 Task: Schedule a family movie night for the weekend.
Action: Mouse moved to (361, 208)
Screenshot: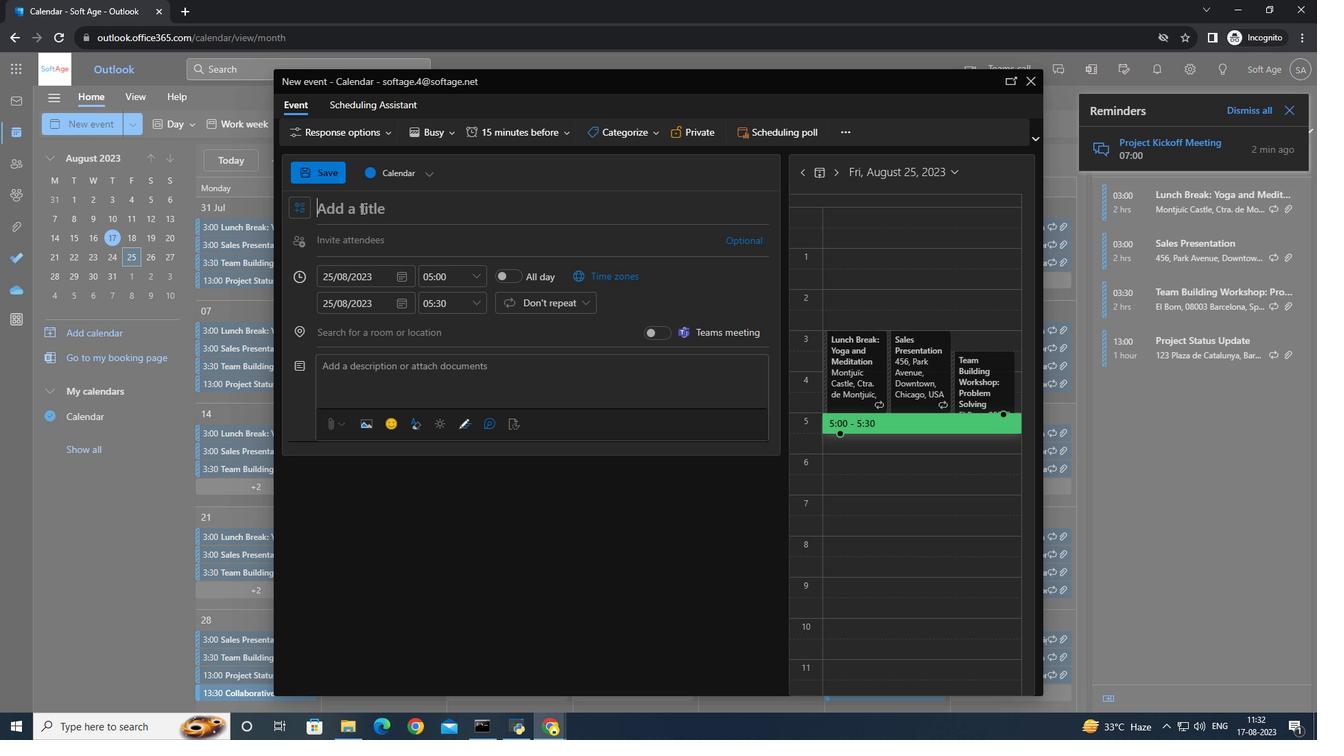
Action: Mouse pressed left at (361, 208)
Screenshot: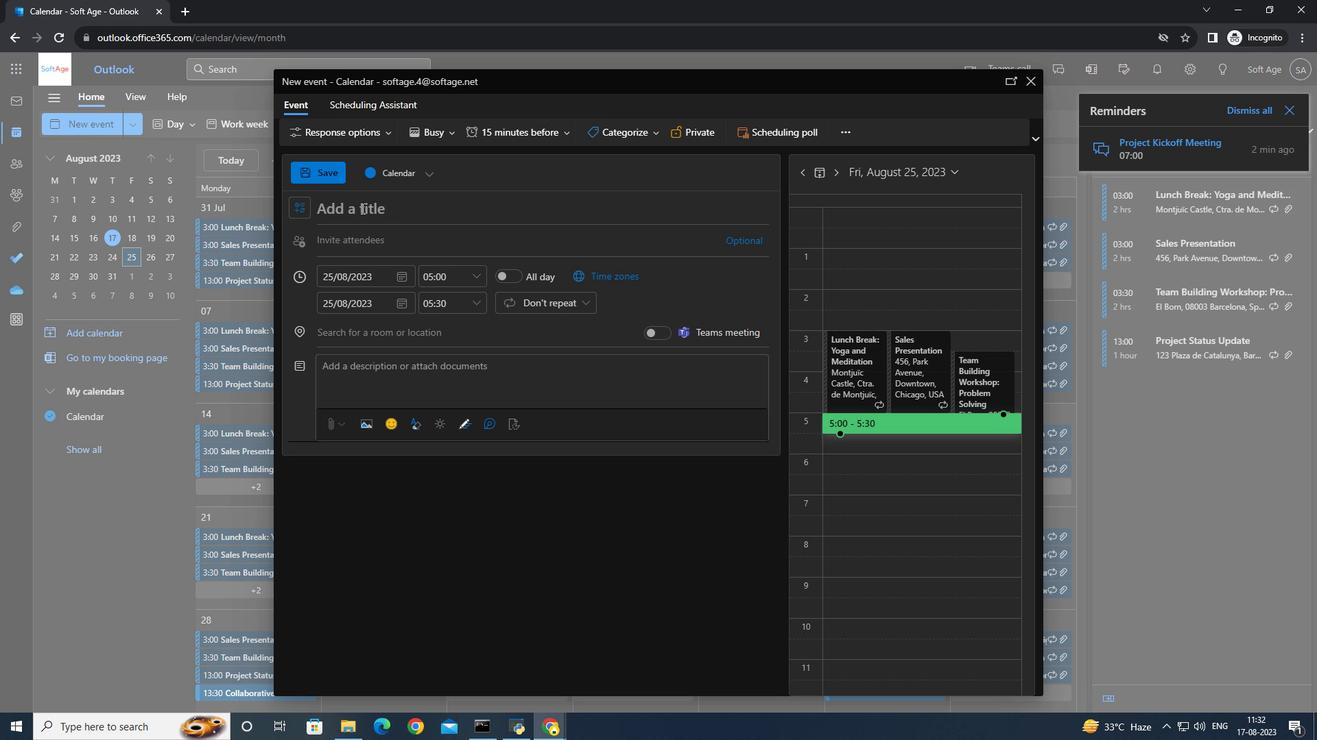 
Action: Mouse moved to (362, 208)
Screenshot: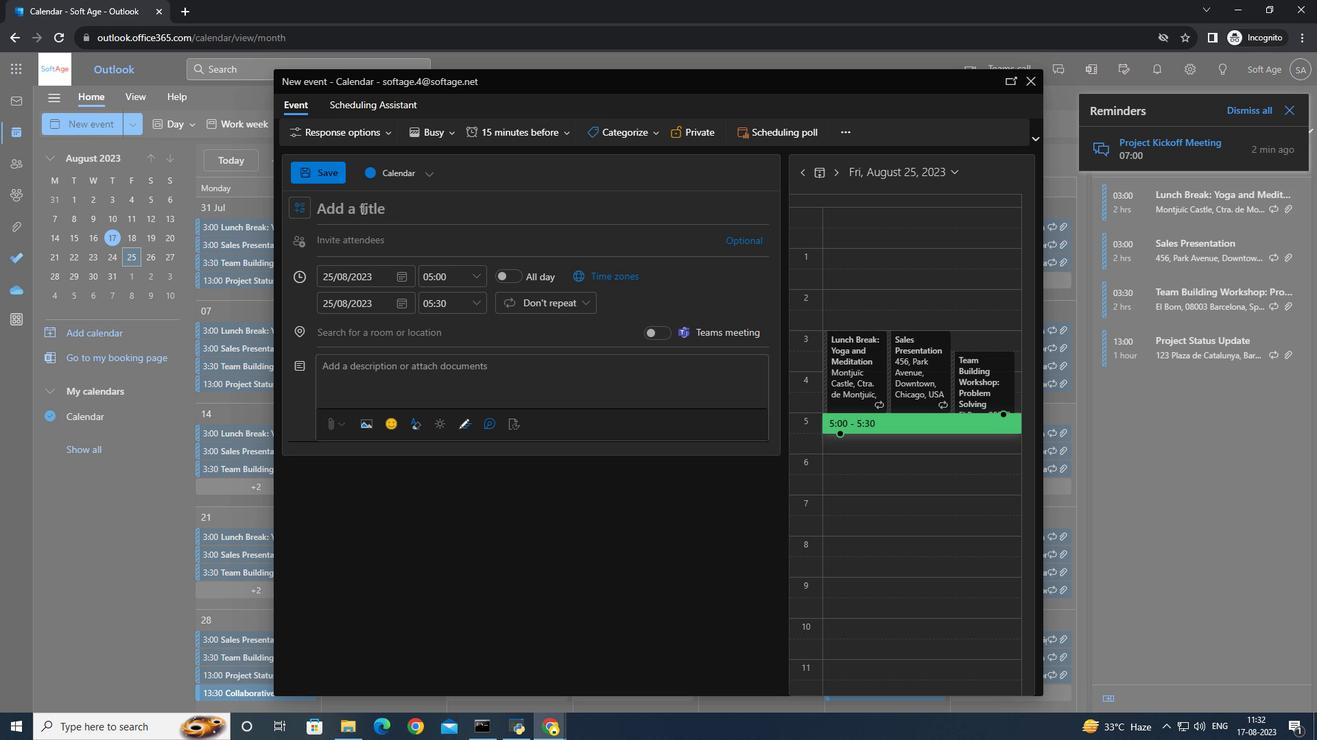 
Action: Key pressed <Key.caps_lock>F<Key.caps_lock>amily<Key.space><Key.caps_lock>M<Key.caps_lock>ovie<Key.space><Key.caps_lock>N<Key.caps_lock>ight
Screenshot: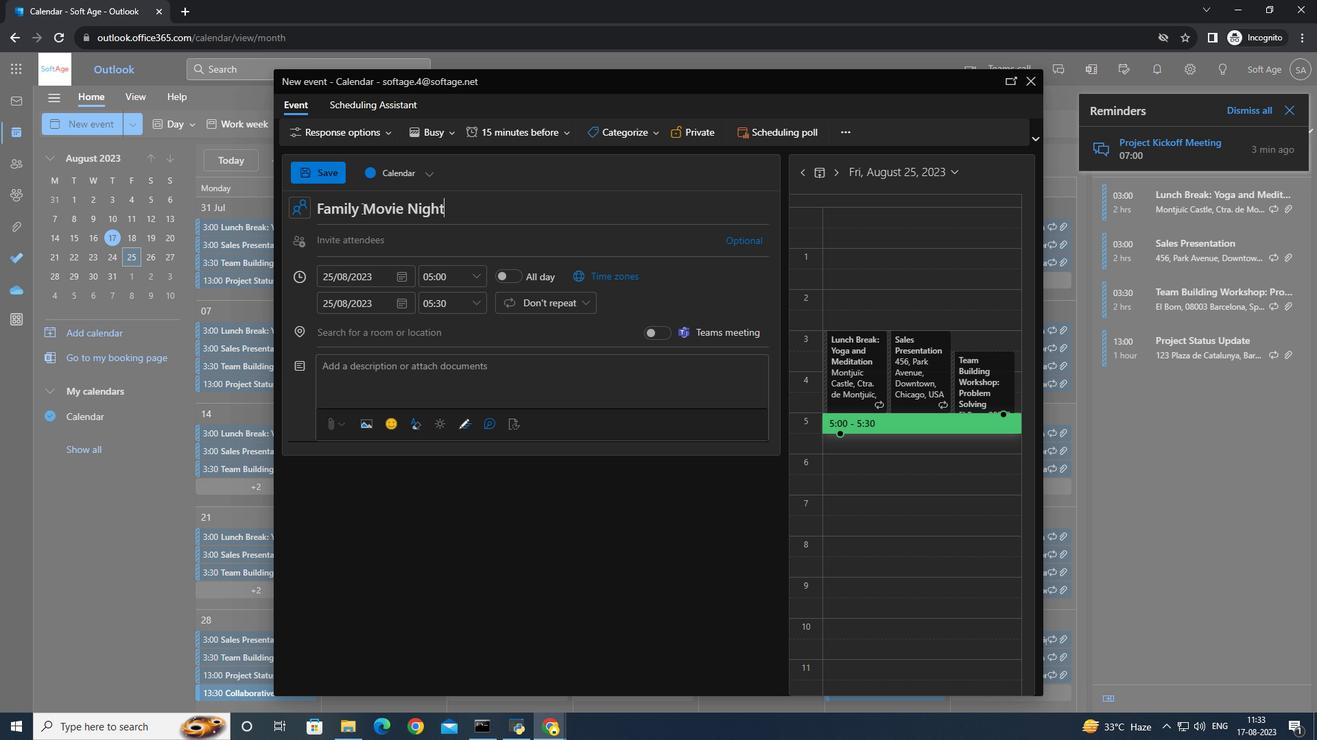 
Action: Mouse moved to (460, 285)
Screenshot: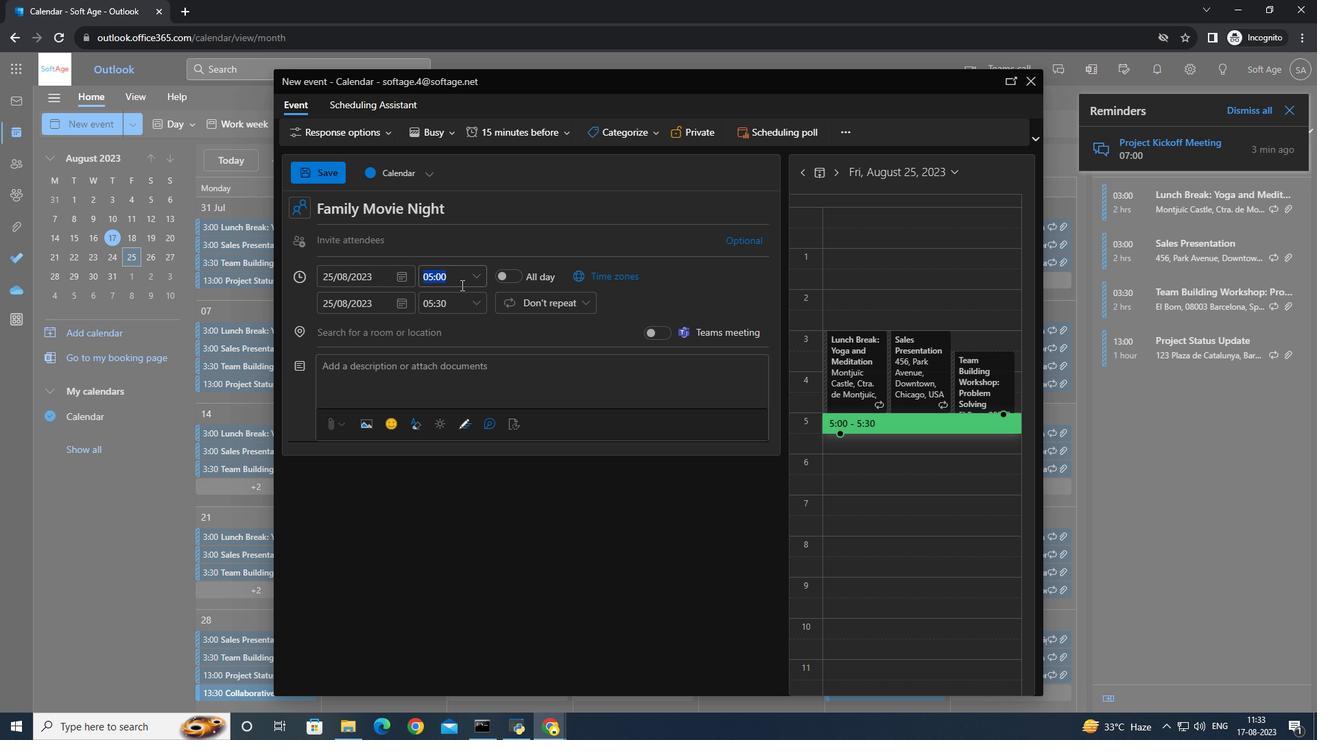 
Action: Mouse pressed left at (460, 285)
Screenshot: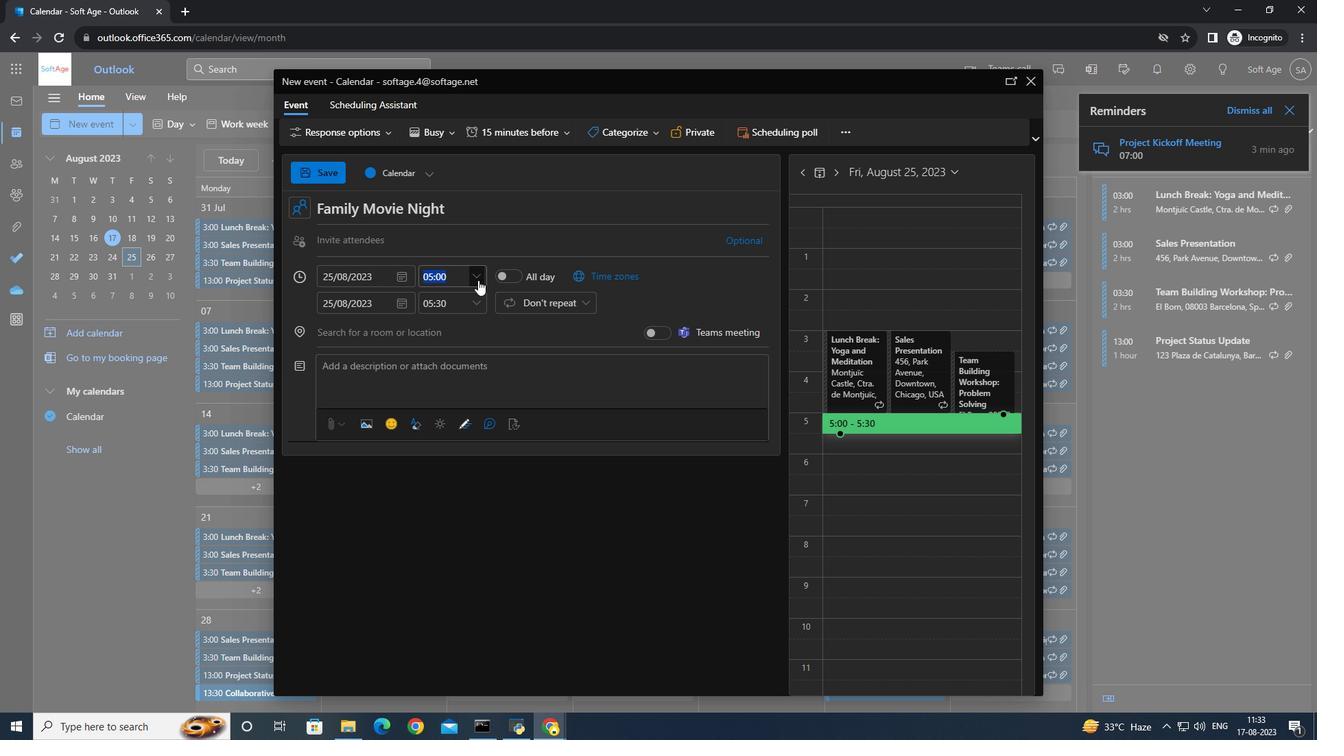 
Action: Mouse moved to (478, 280)
Screenshot: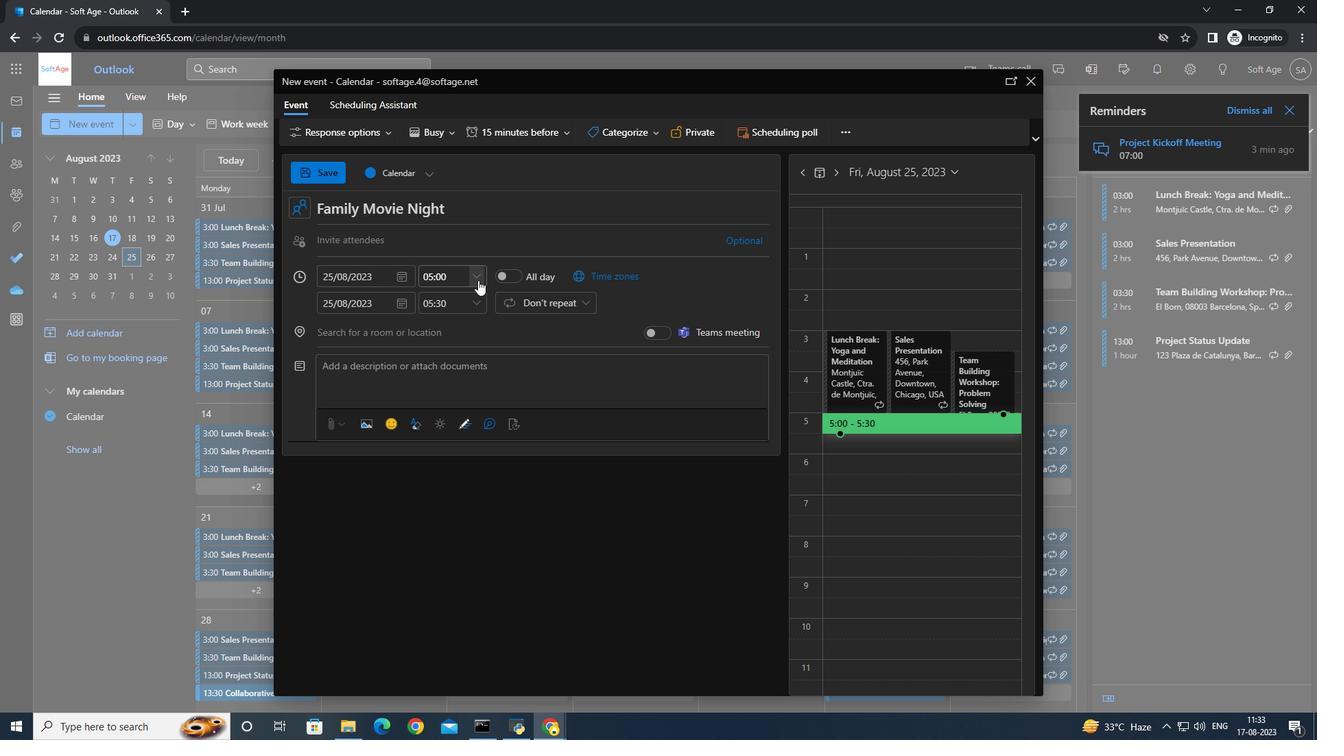 
Action: Mouse pressed left at (478, 280)
Screenshot: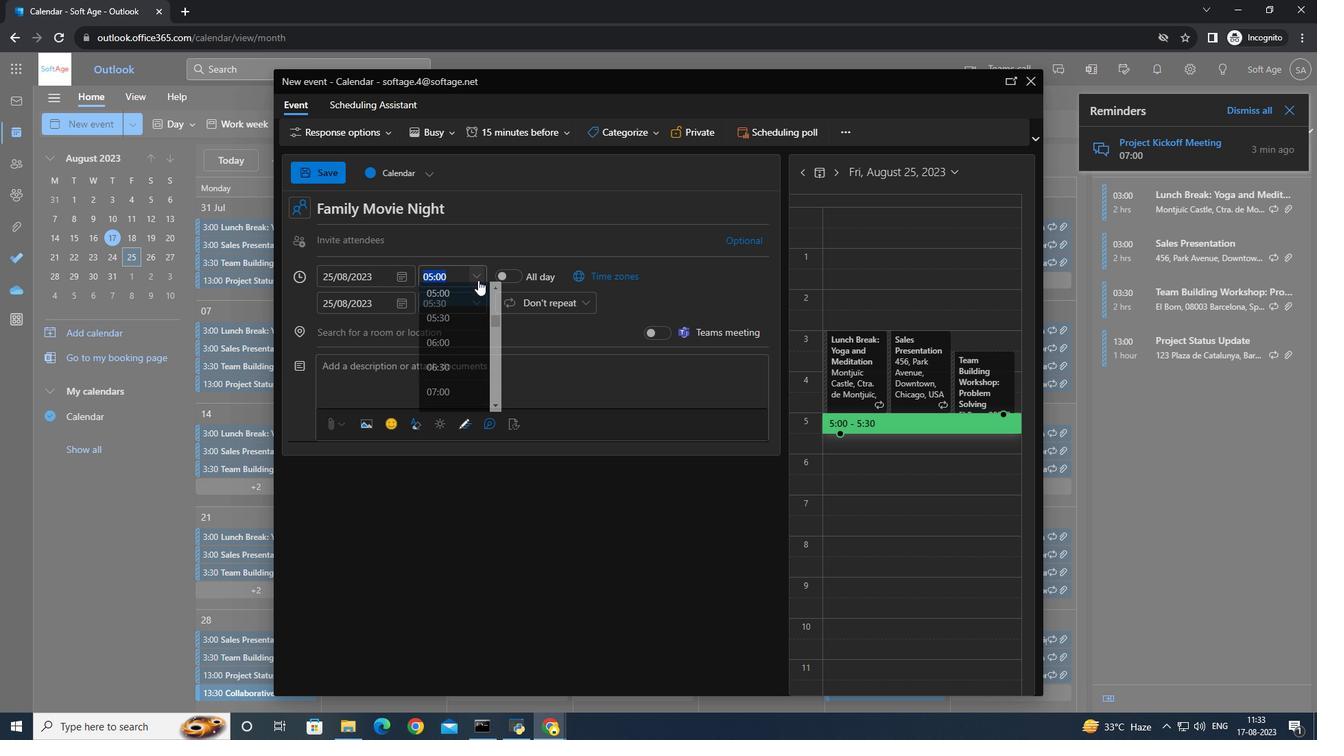 
Action: Mouse moved to (465, 354)
Screenshot: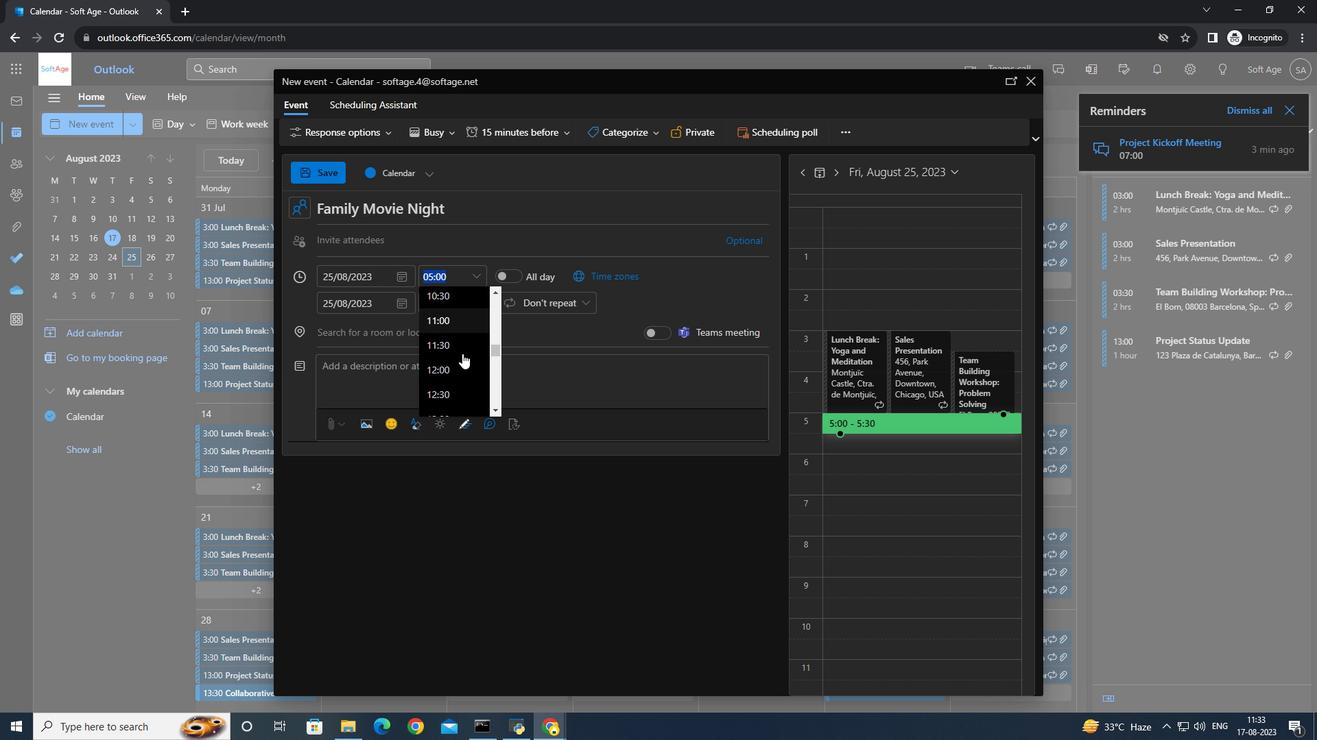 
Action: Mouse scrolled (465, 353) with delta (0, 0)
Screenshot: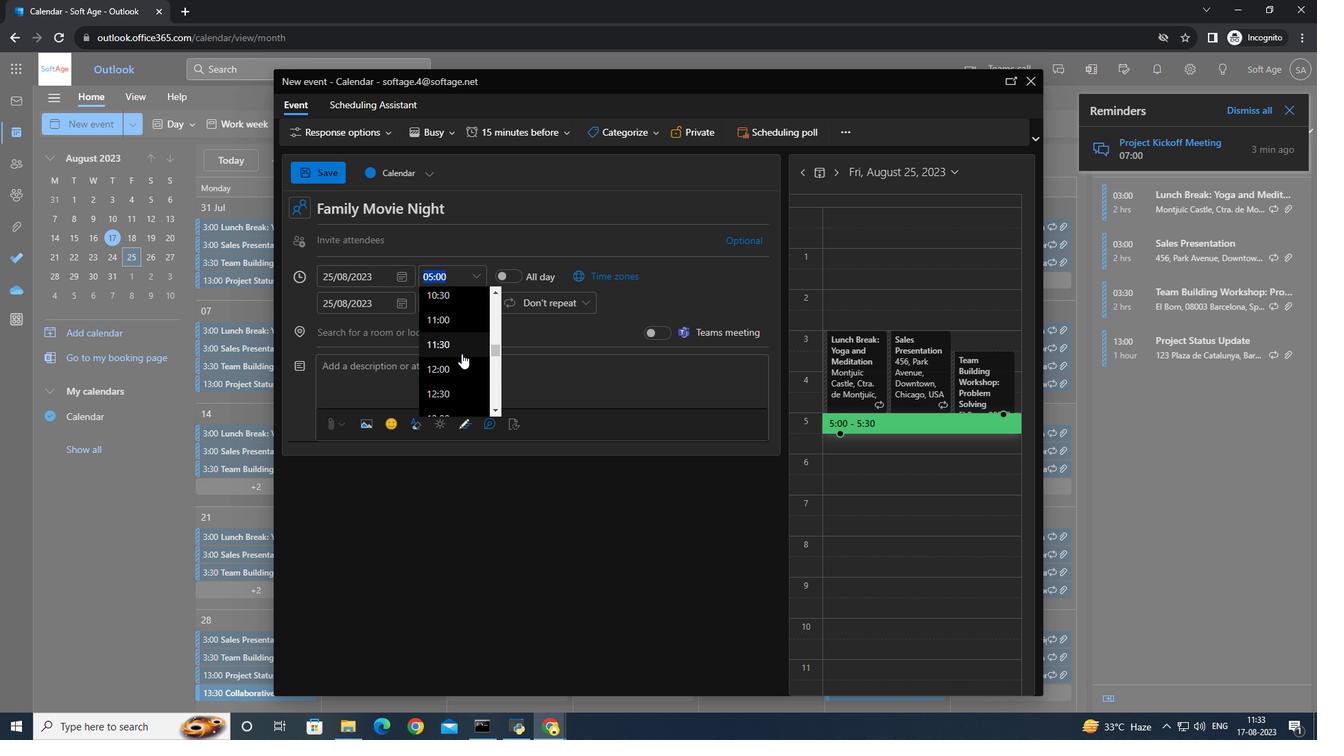
Action: Mouse scrolled (465, 353) with delta (0, 0)
Screenshot: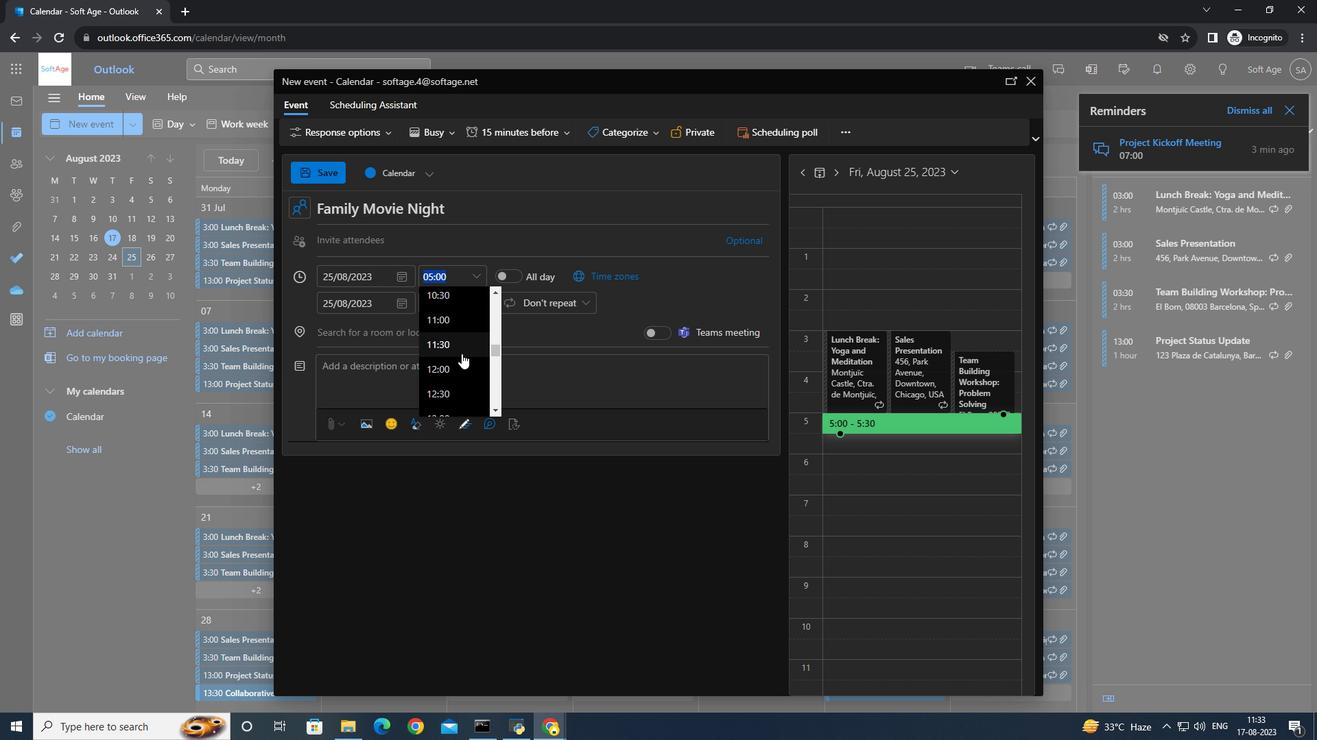 
Action: Mouse scrolled (465, 353) with delta (0, 0)
Screenshot: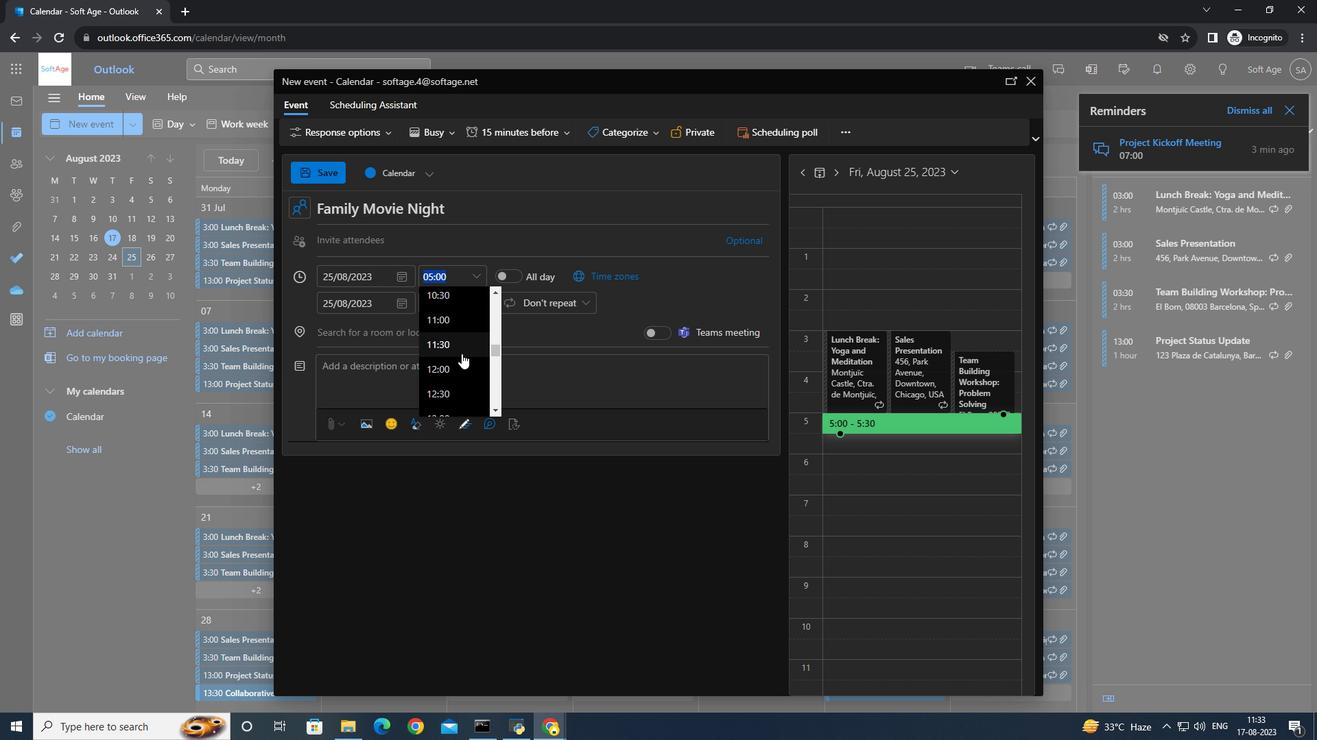 
Action: Mouse scrolled (465, 353) with delta (0, 0)
Screenshot: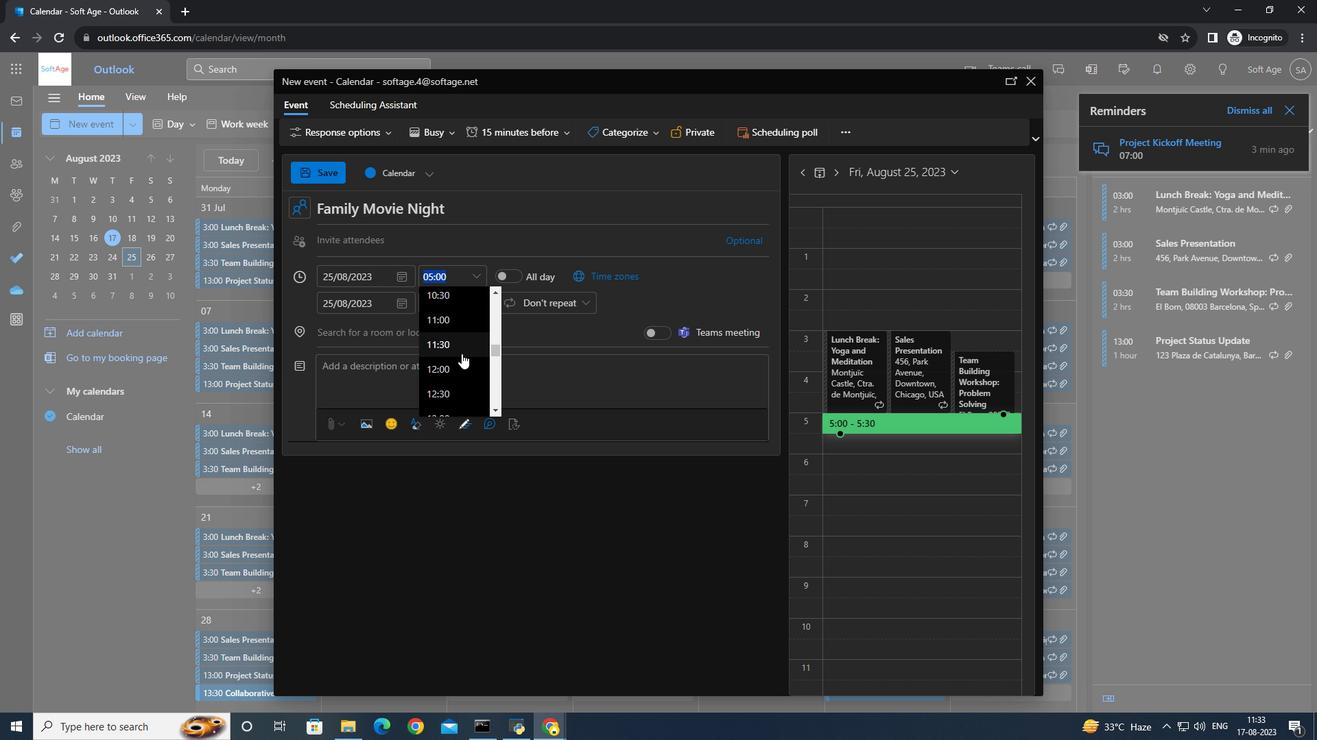 
Action: Mouse moved to (449, 327)
Screenshot: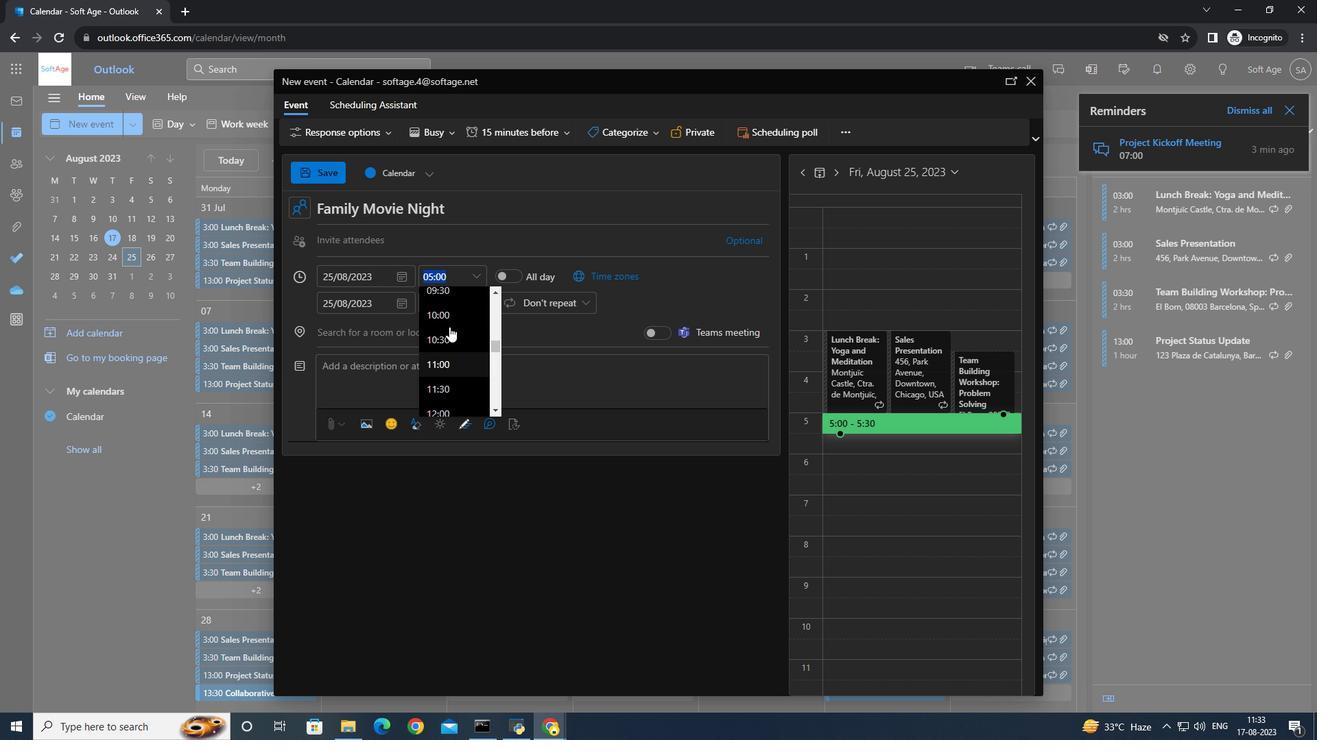 
Action: Mouse scrolled (449, 327) with delta (0, 0)
Screenshot: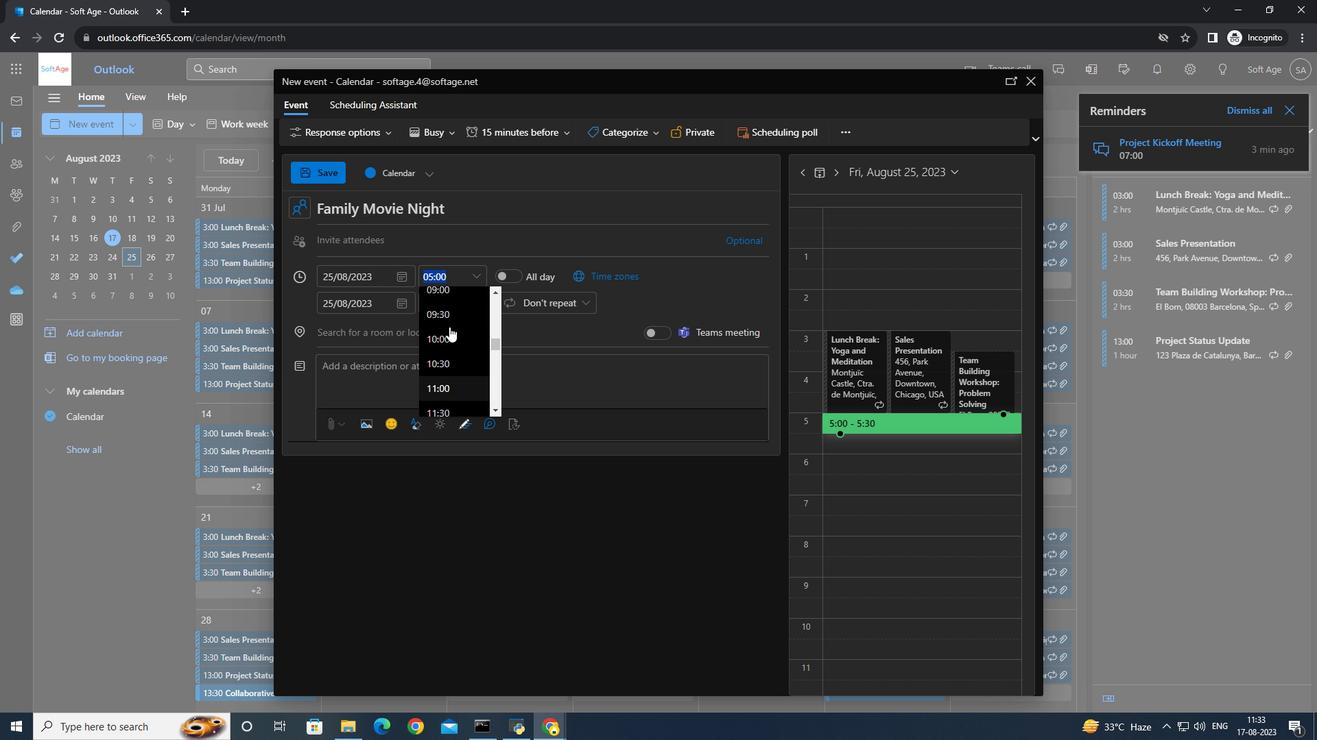 
Action: Mouse moved to (447, 312)
Screenshot: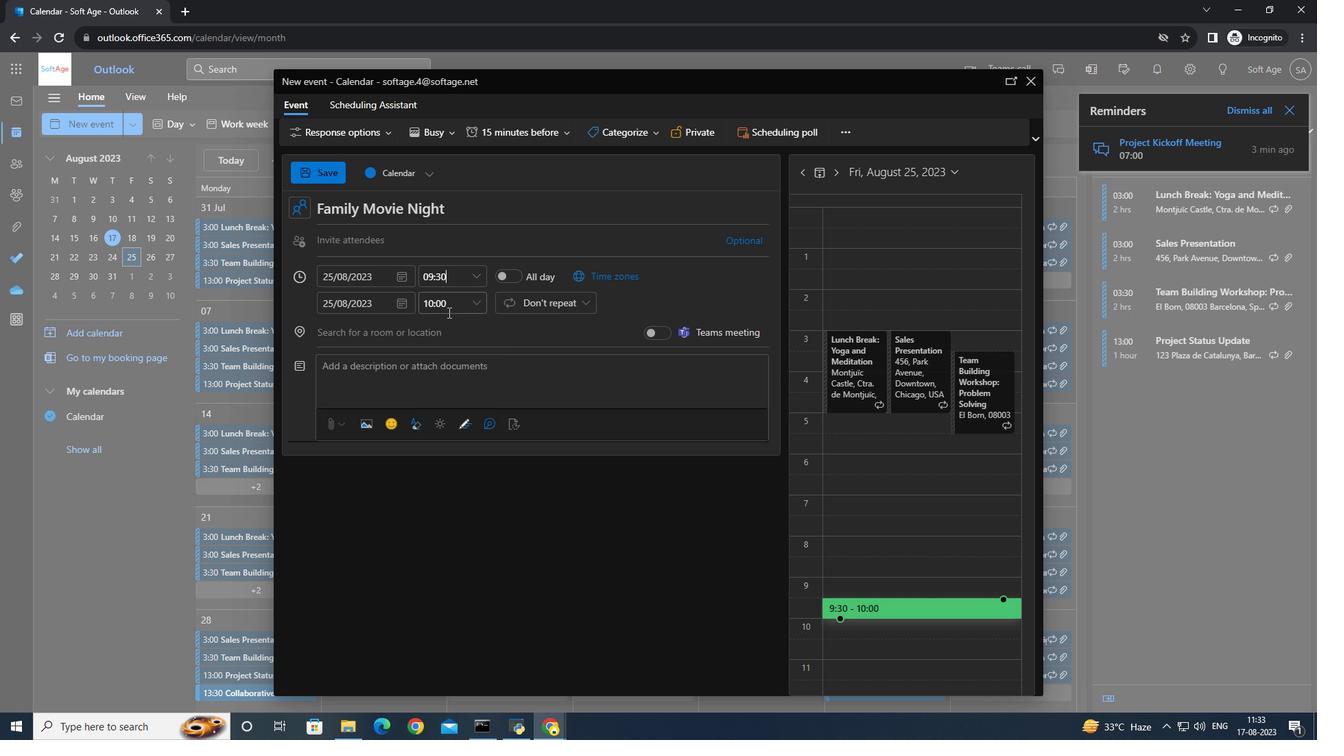 
Action: Mouse pressed left at (447, 312)
Screenshot: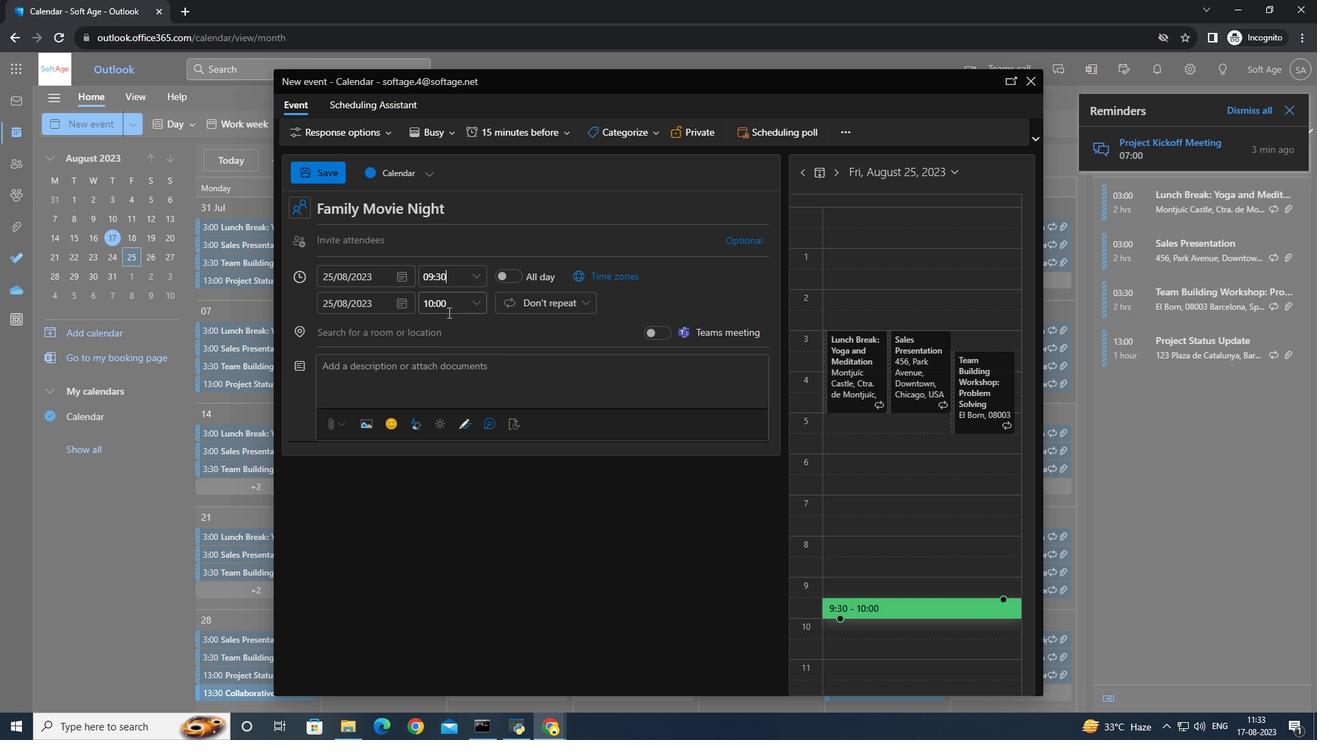 
Action: Mouse moved to (469, 309)
Screenshot: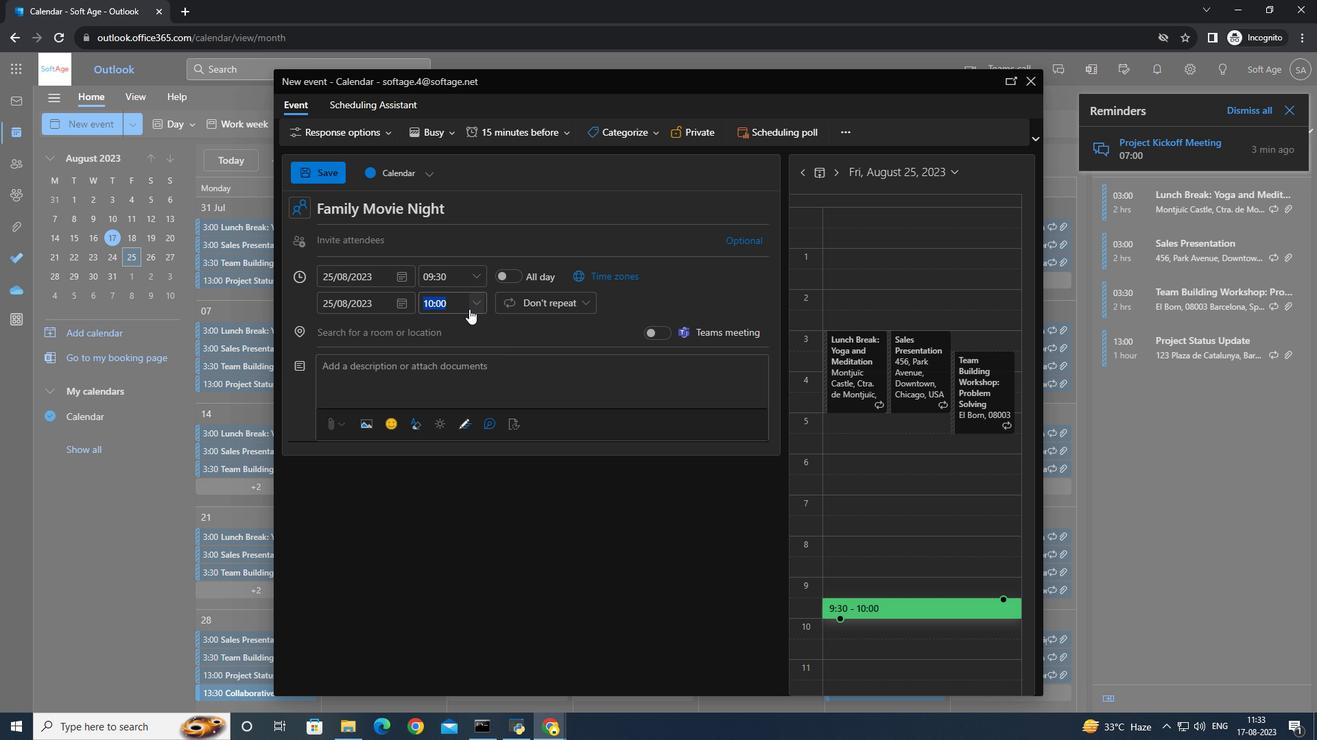 
Action: Mouse pressed left at (469, 309)
Screenshot: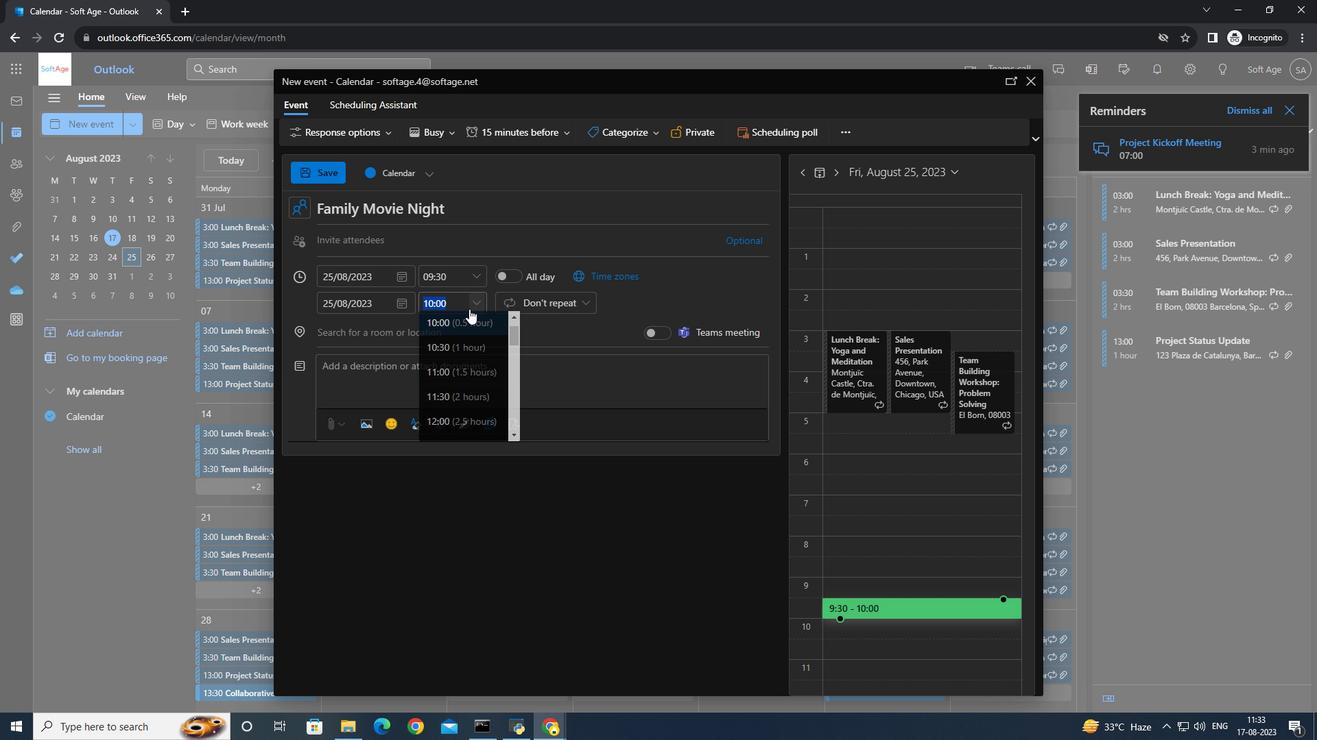 
Action: Mouse moved to (466, 338)
Screenshot: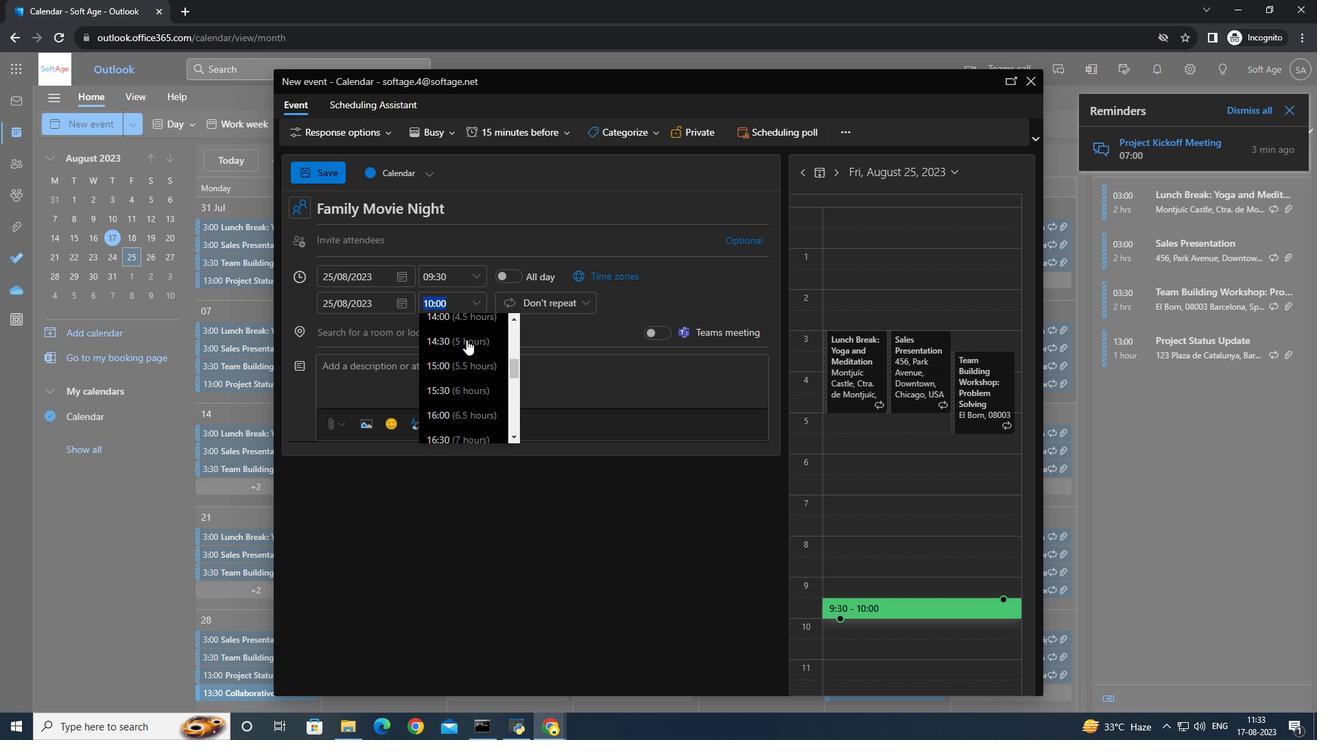 
Action: Mouse scrolled (467, 336) with delta (0, 0)
Screenshot: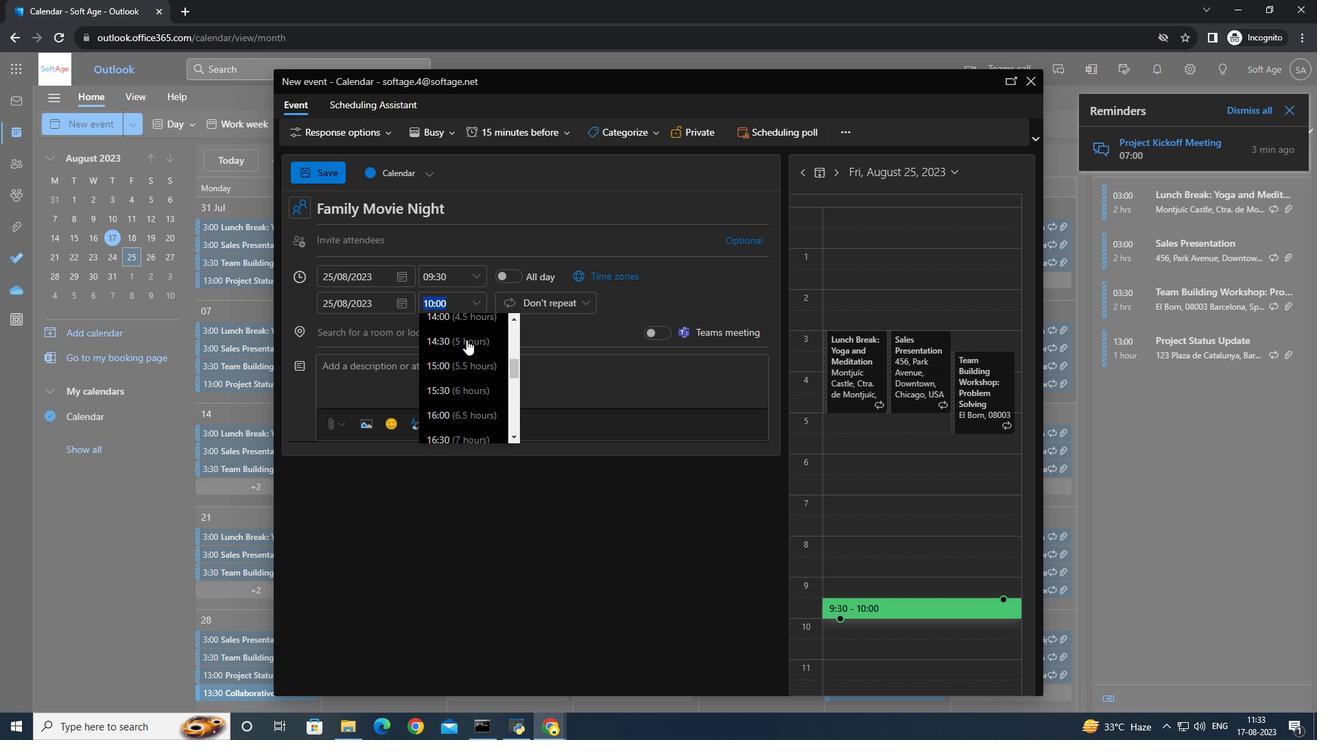 
Action: Mouse moved to (466, 340)
Screenshot: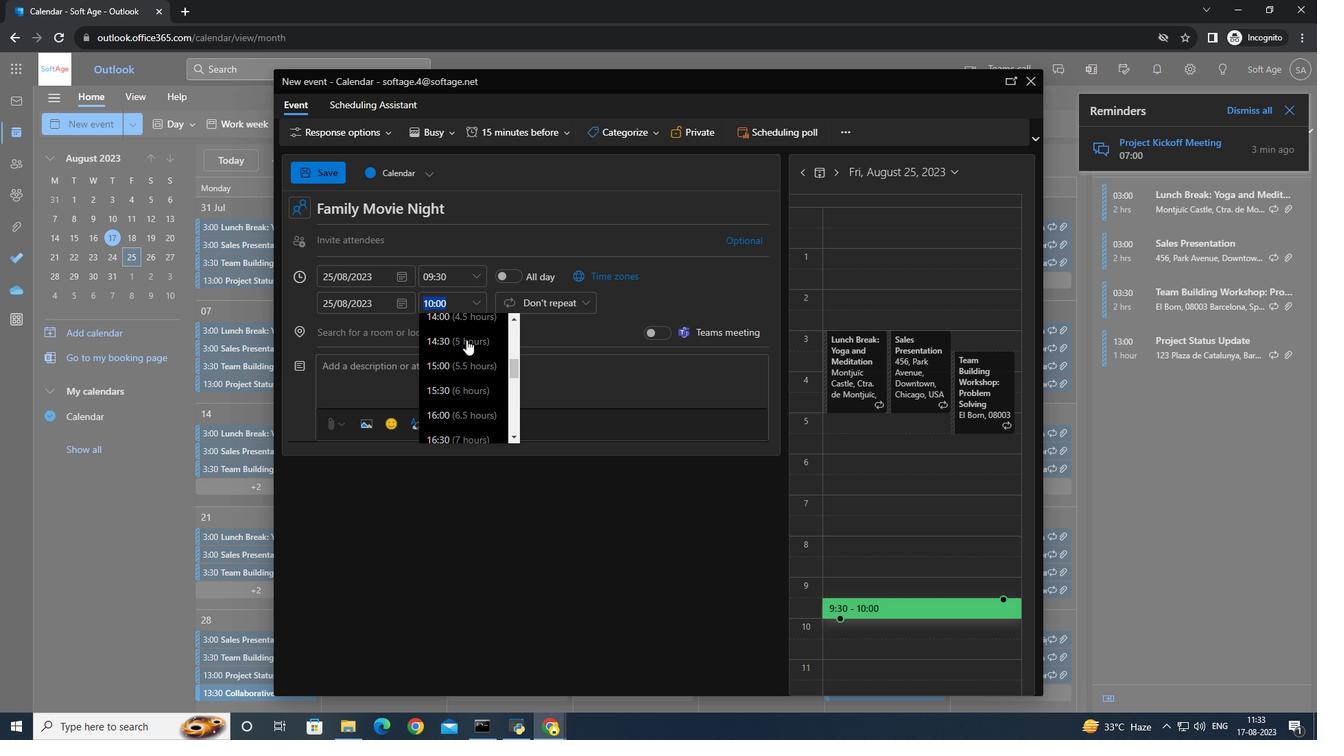 
Action: Mouse scrolled (466, 339) with delta (0, 0)
Screenshot: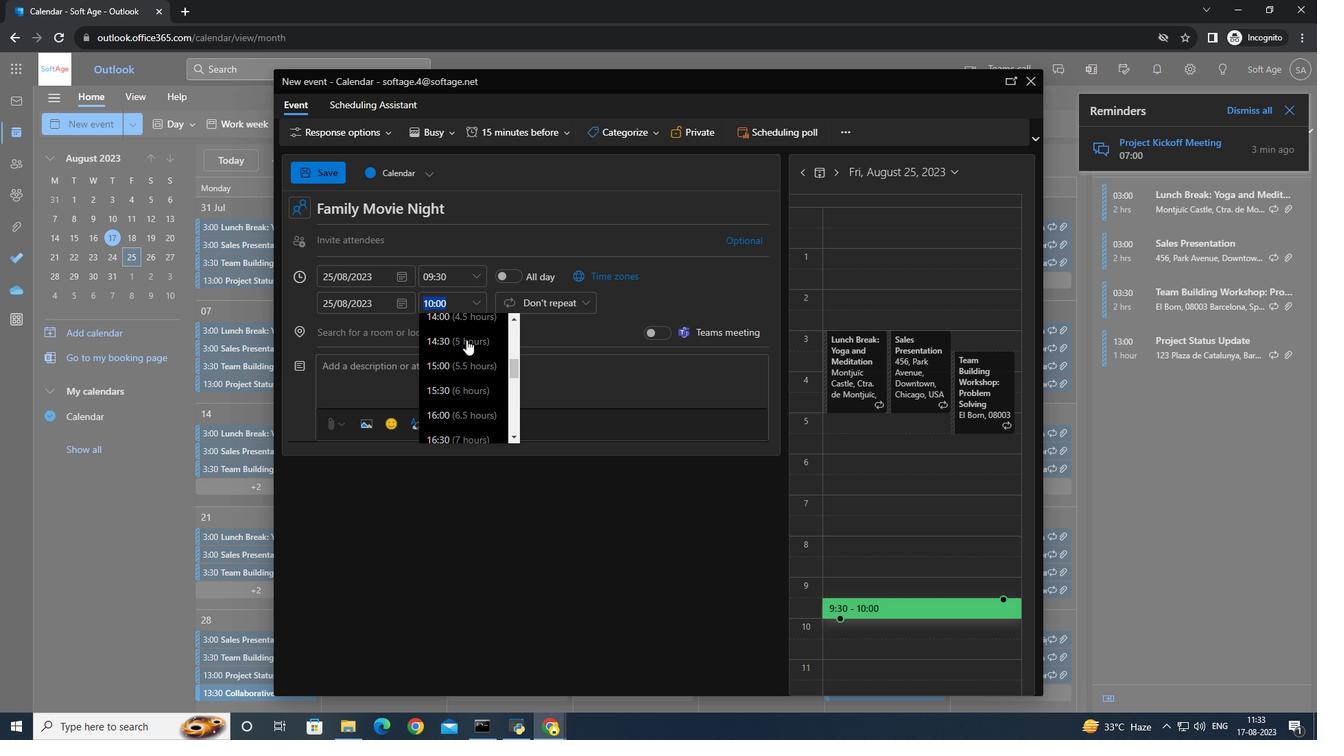 
Action: Mouse scrolled (466, 339) with delta (0, 0)
Screenshot: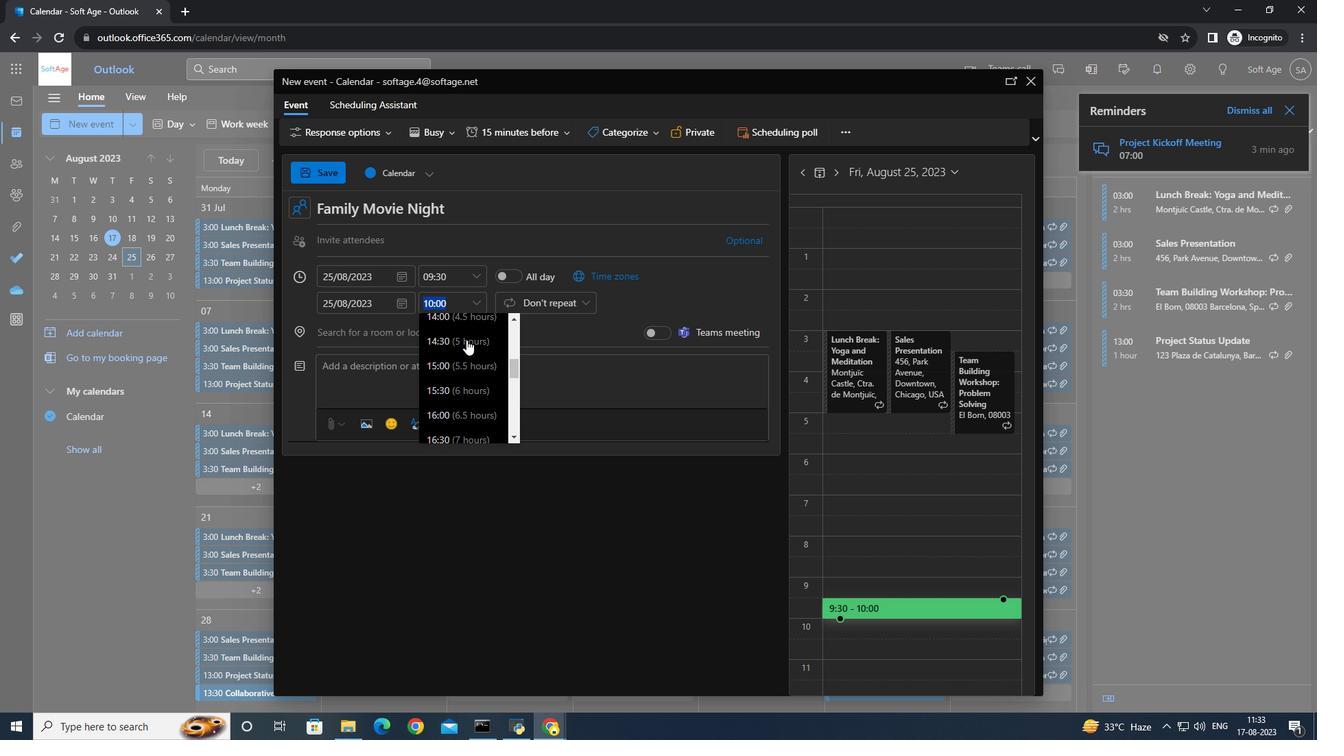 
Action: Mouse moved to (465, 342)
Screenshot: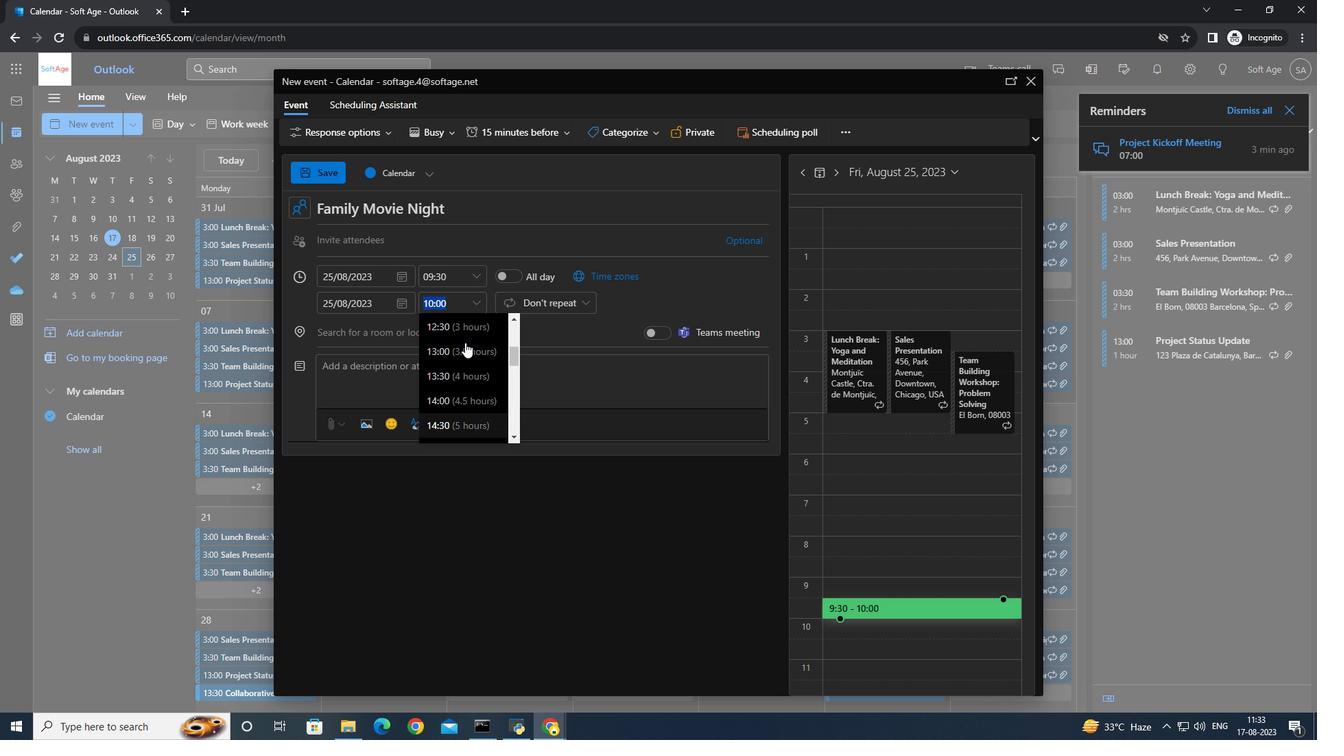 
Action: Mouse scrolled (465, 343) with delta (0, 0)
Screenshot: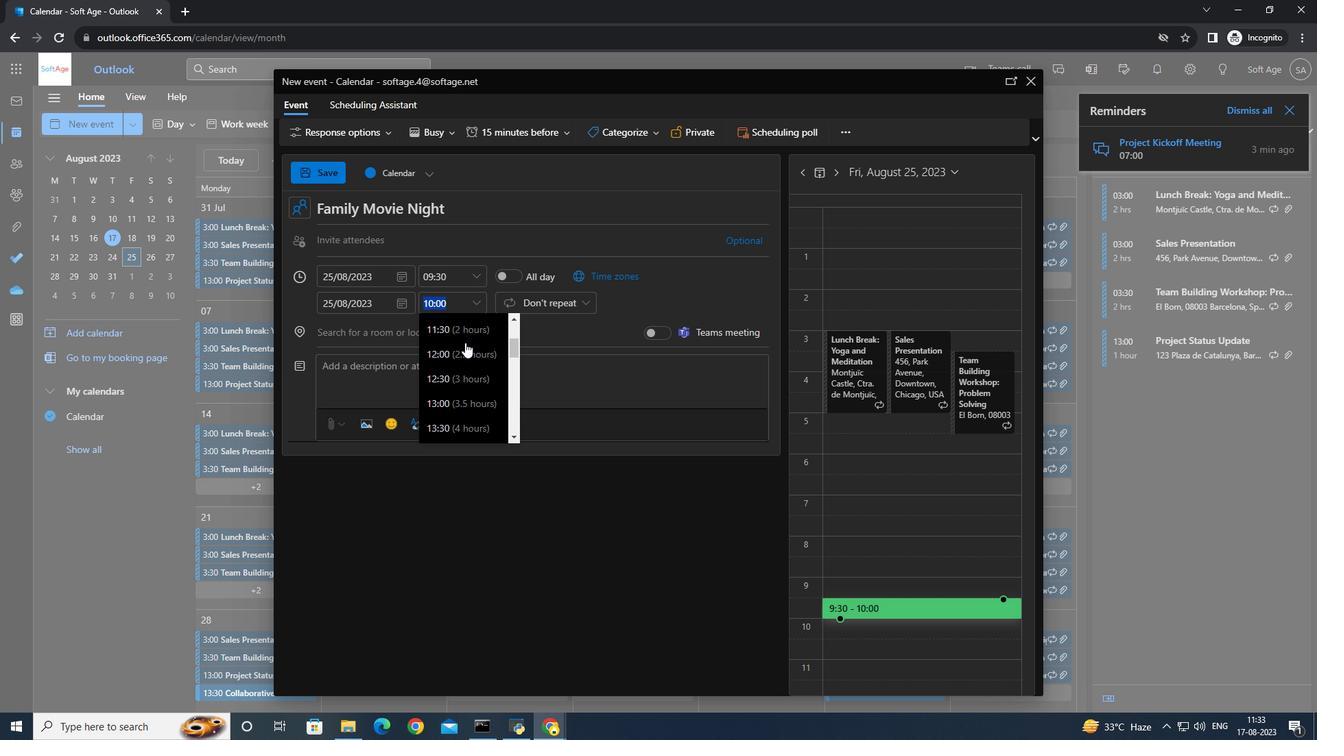 
Action: Mouse scrolled (465, 343) with delta (0, 0)
Screenshot: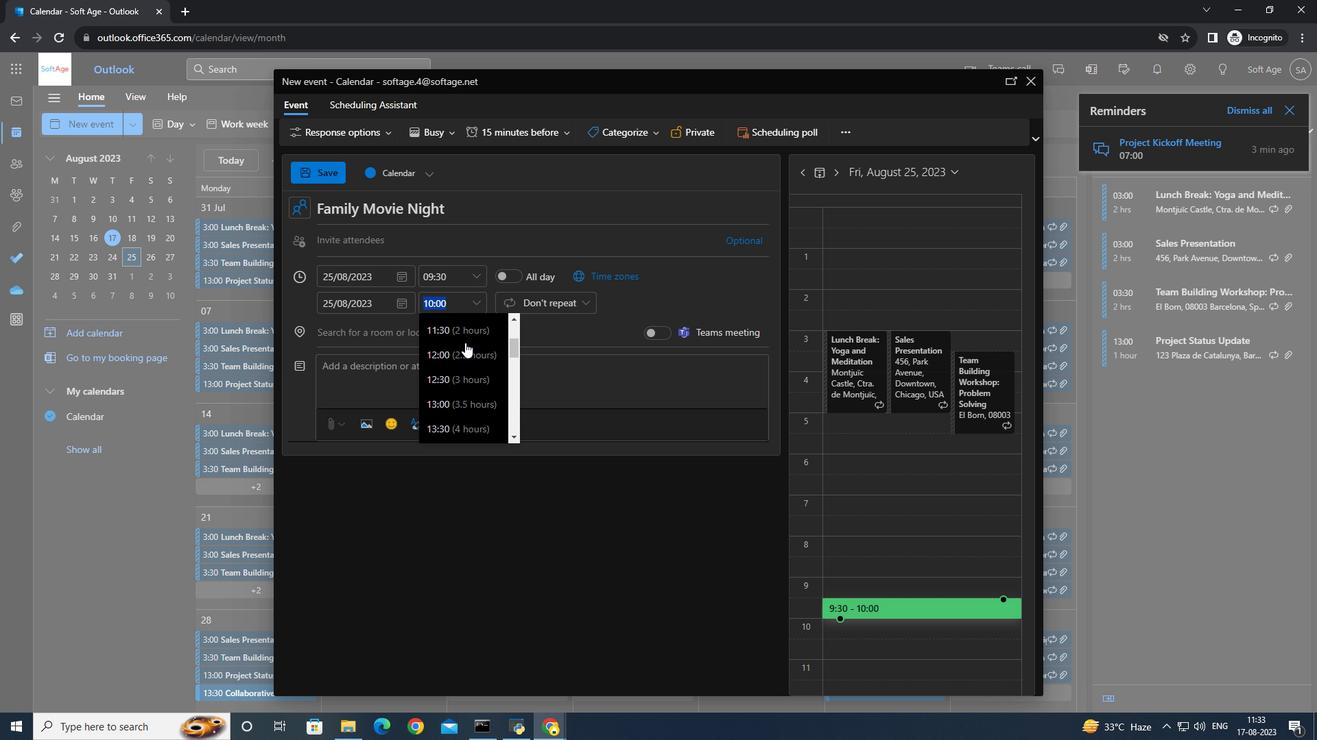 
Action: Mouse moved to (442, 355)
Screenshot: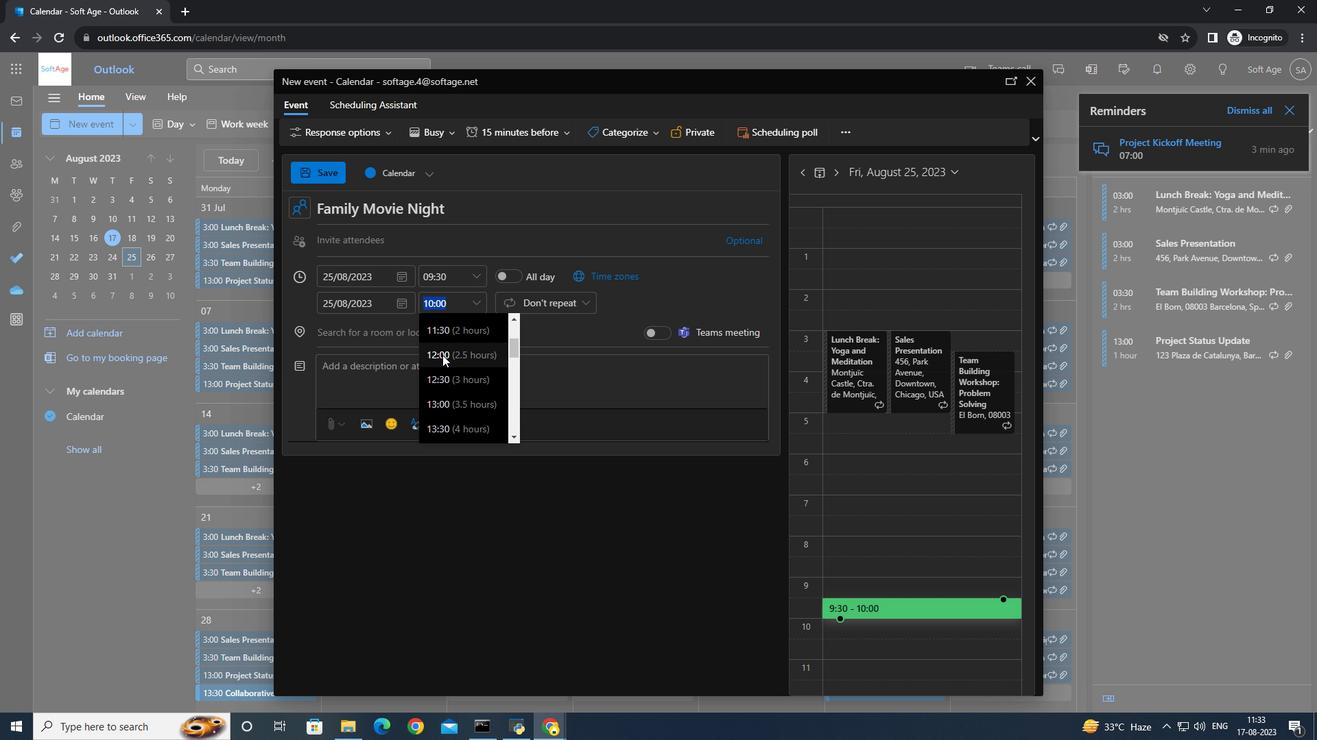 
Action: Mouse pressed left at (442, 355)
Screenshot: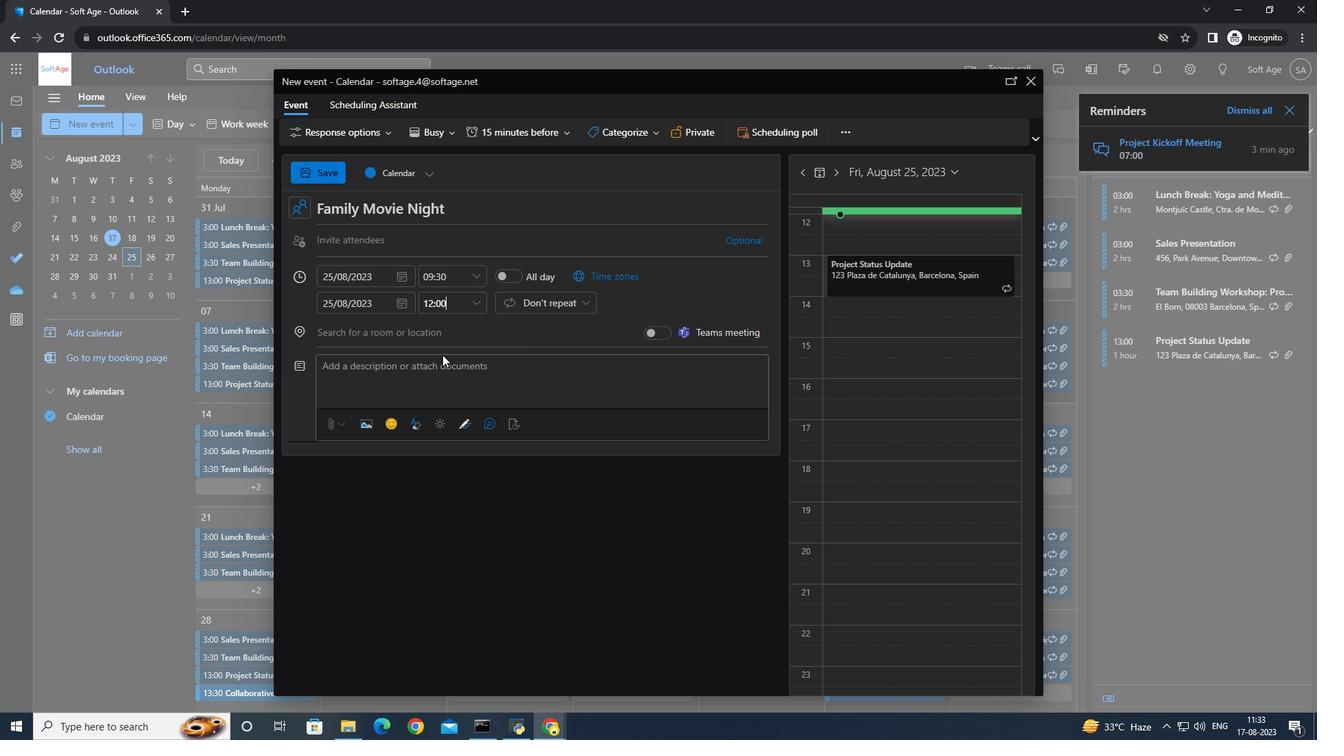 
Action: Mouse moved to (467, 308)
Screenshot: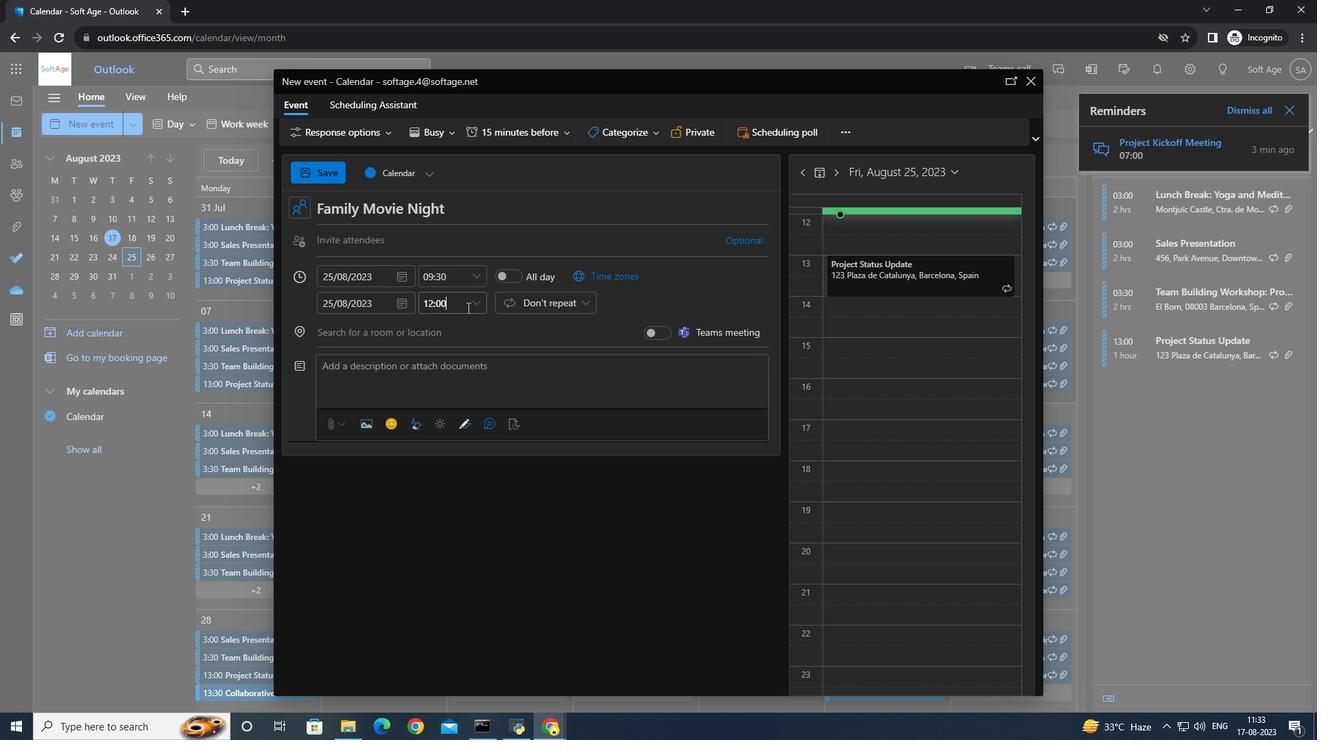 
Action: Mouse pressed left at (467, 308)
Screenshot: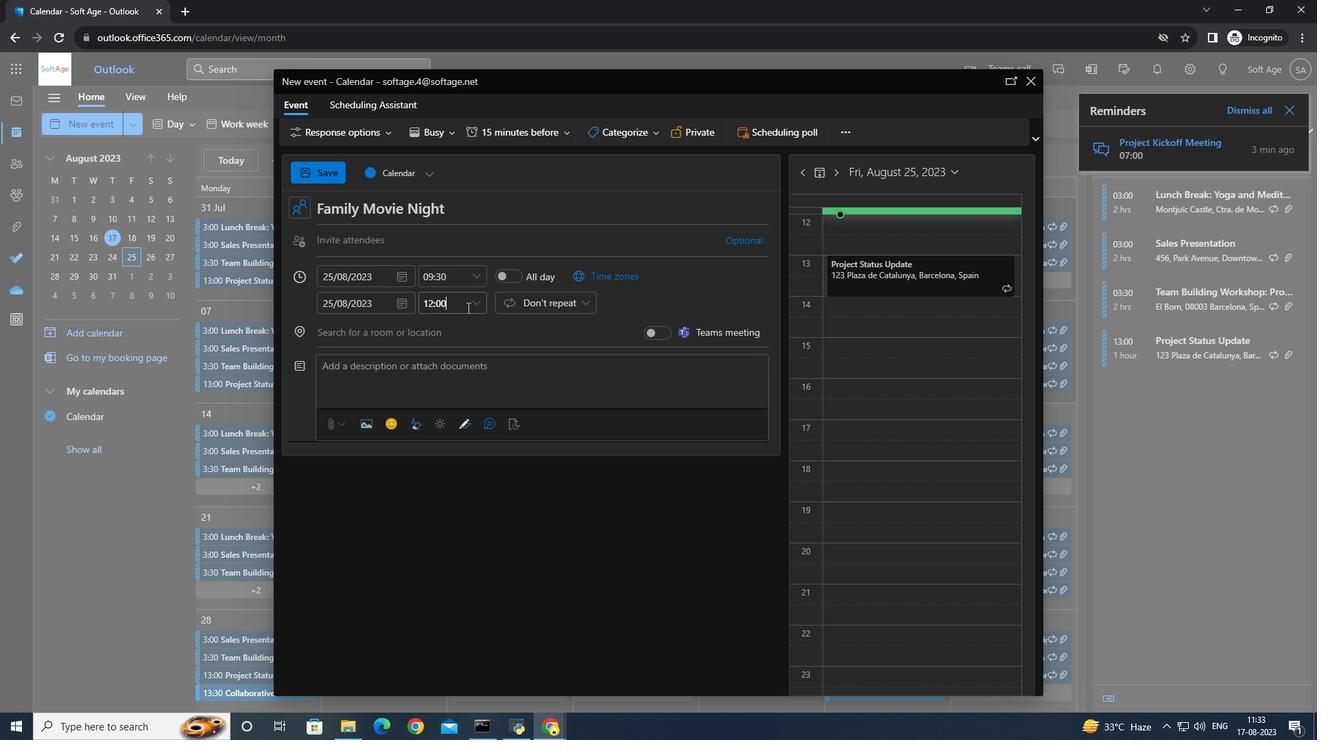 
Action: Mouse moved to (476, 304)
Screenshot: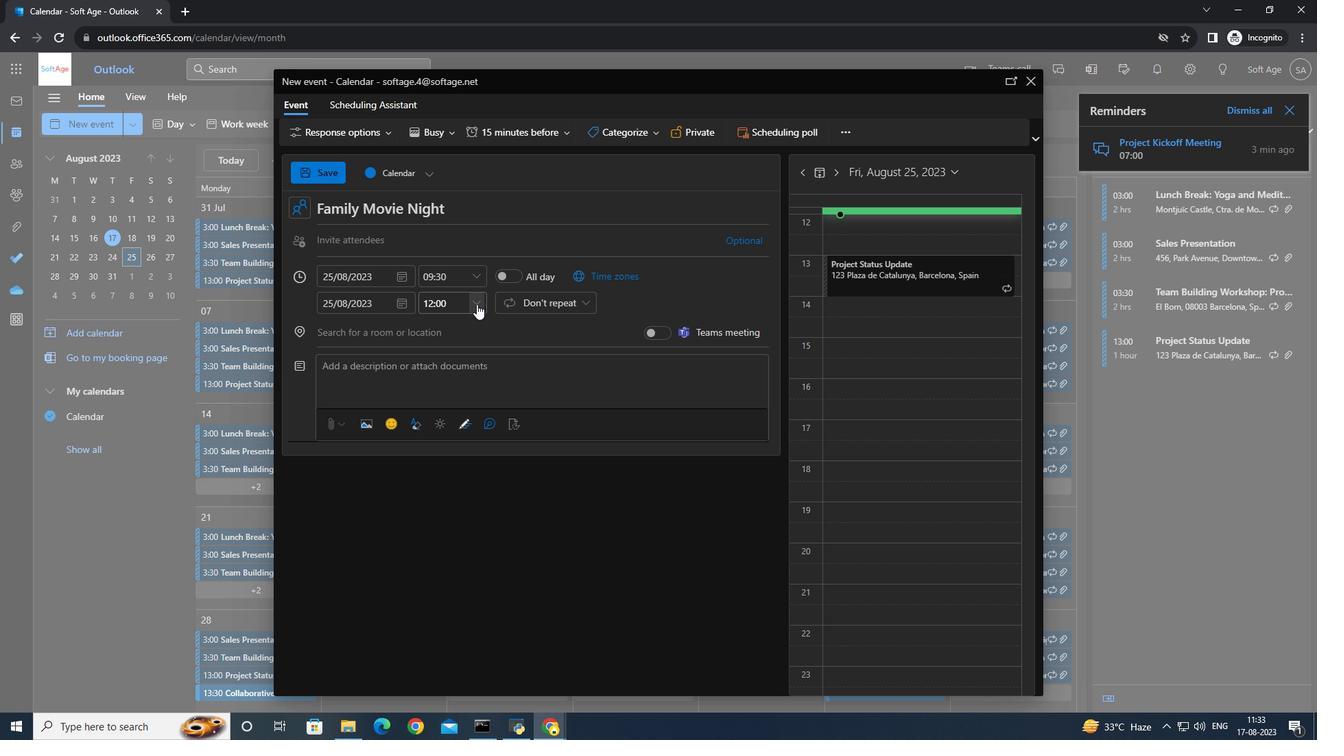 
Action: Mouse pressed left at (476, 304)
Screenshot: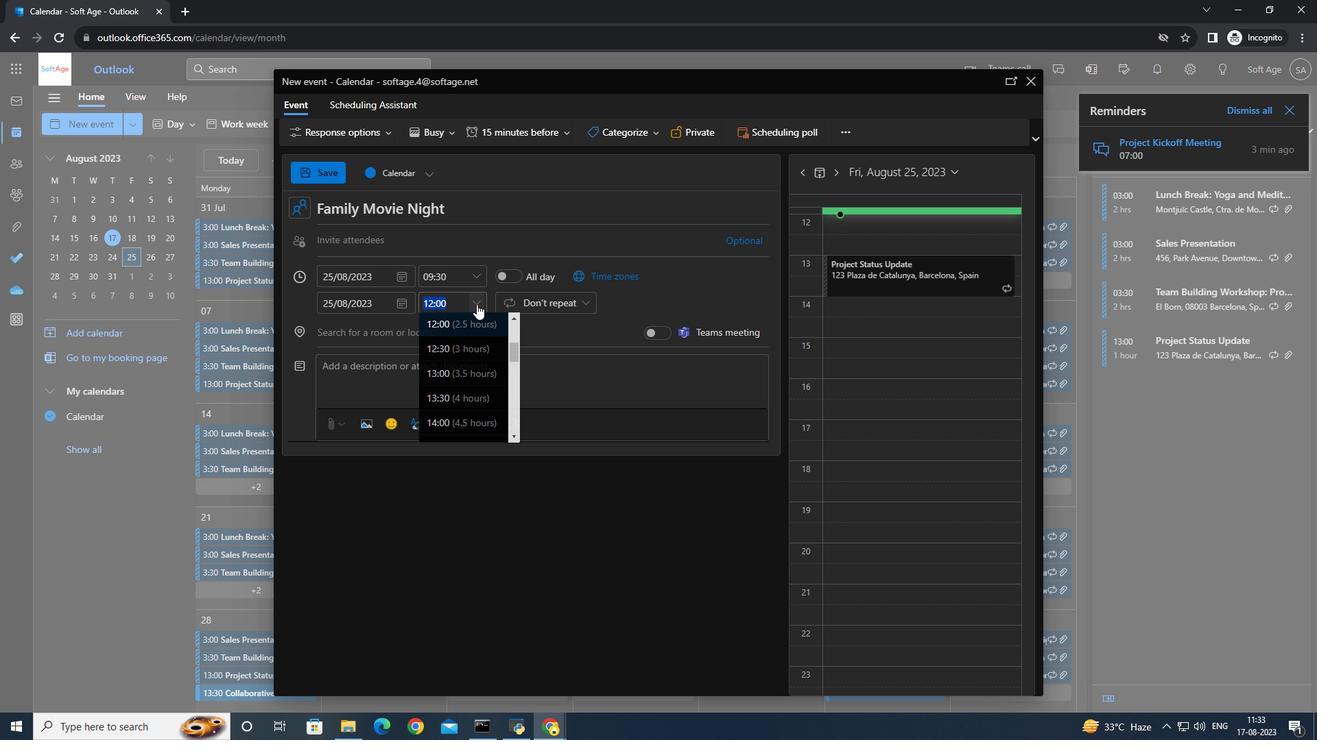 
Action: Mouse moved to (451, 360)
Screenshot: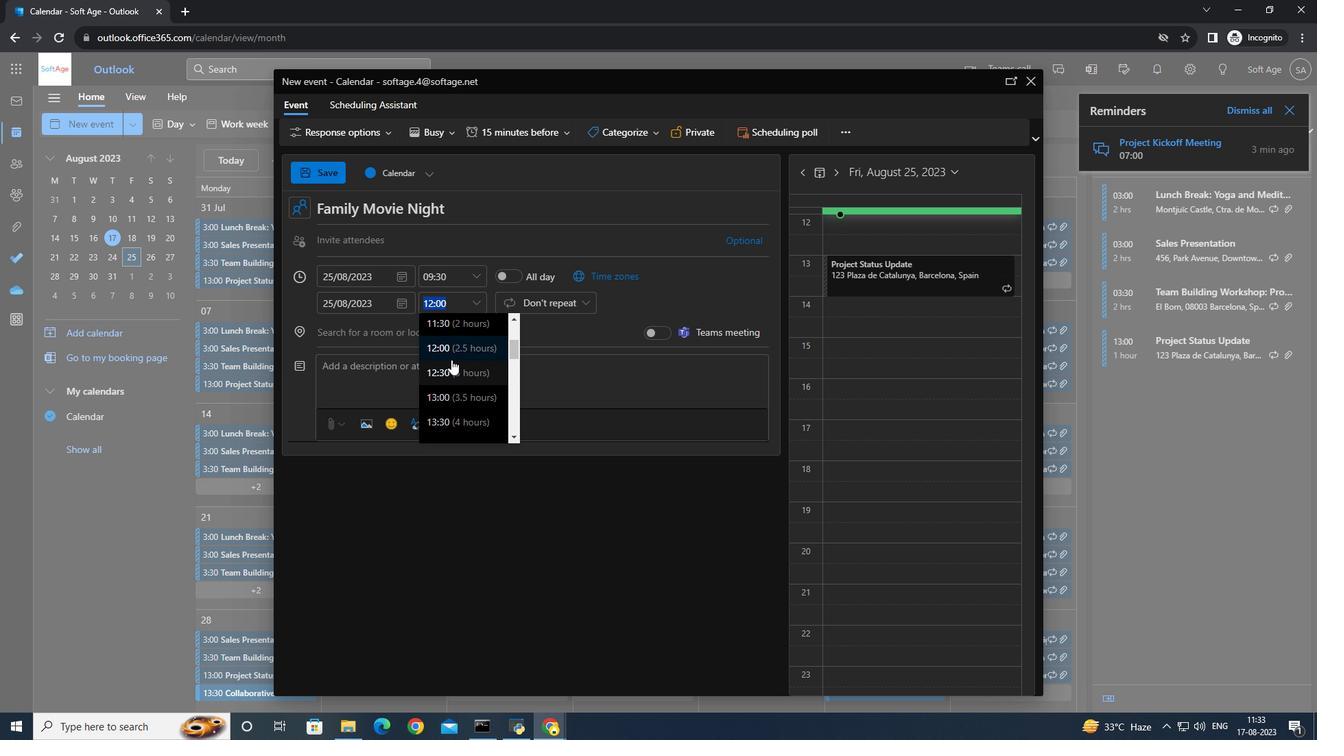 
Action: Mouse scrolled (451, 360) with delta (0, 0)
Screenshot: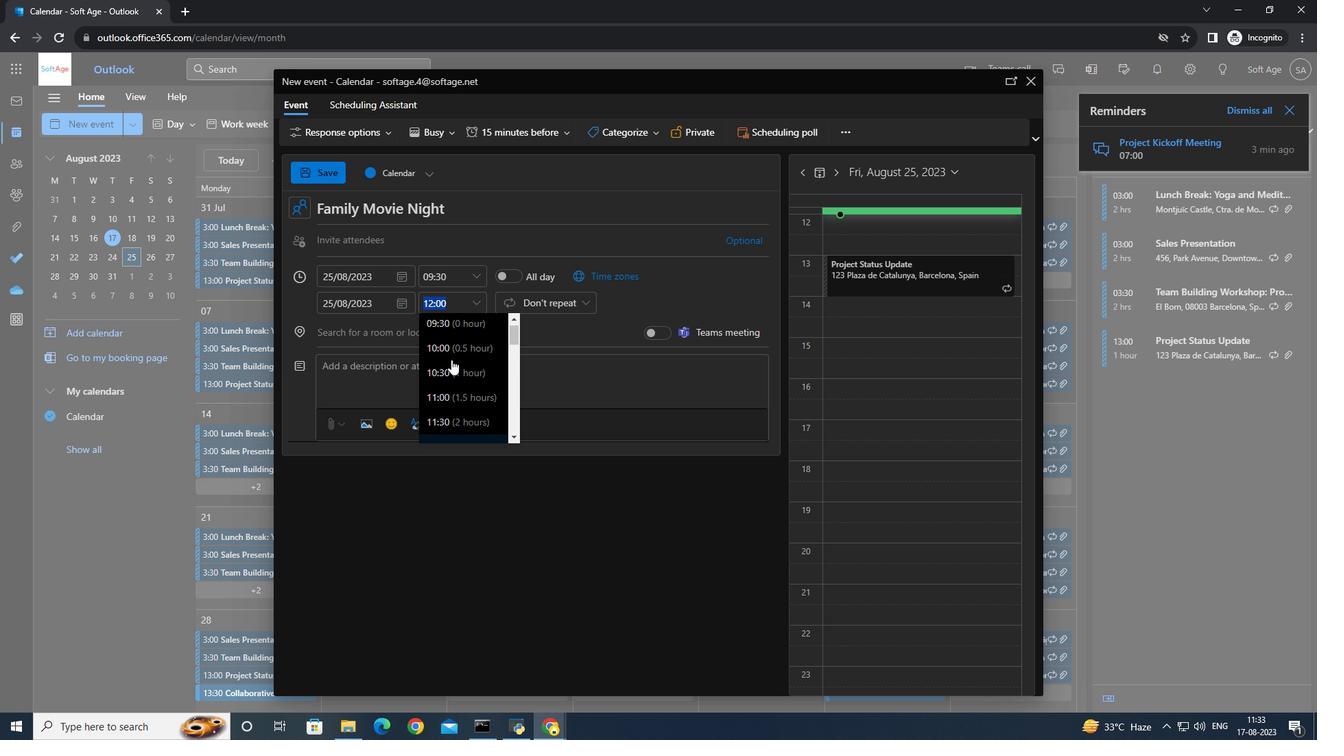 
Action: Mouse scrolled (451, 360) with delta (0, 0)
Screenshot: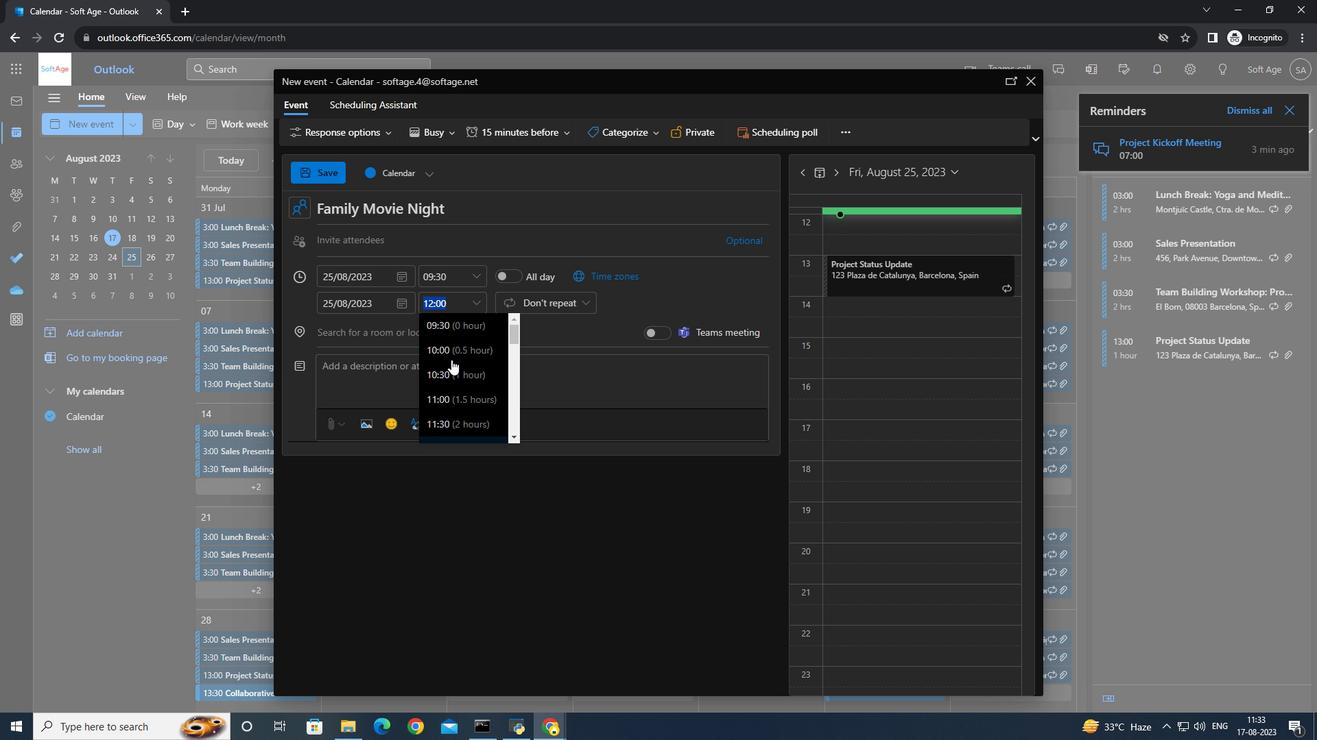 
Action: Mouse scrolled (451, 360) with delta (0, 0)
Screenshot: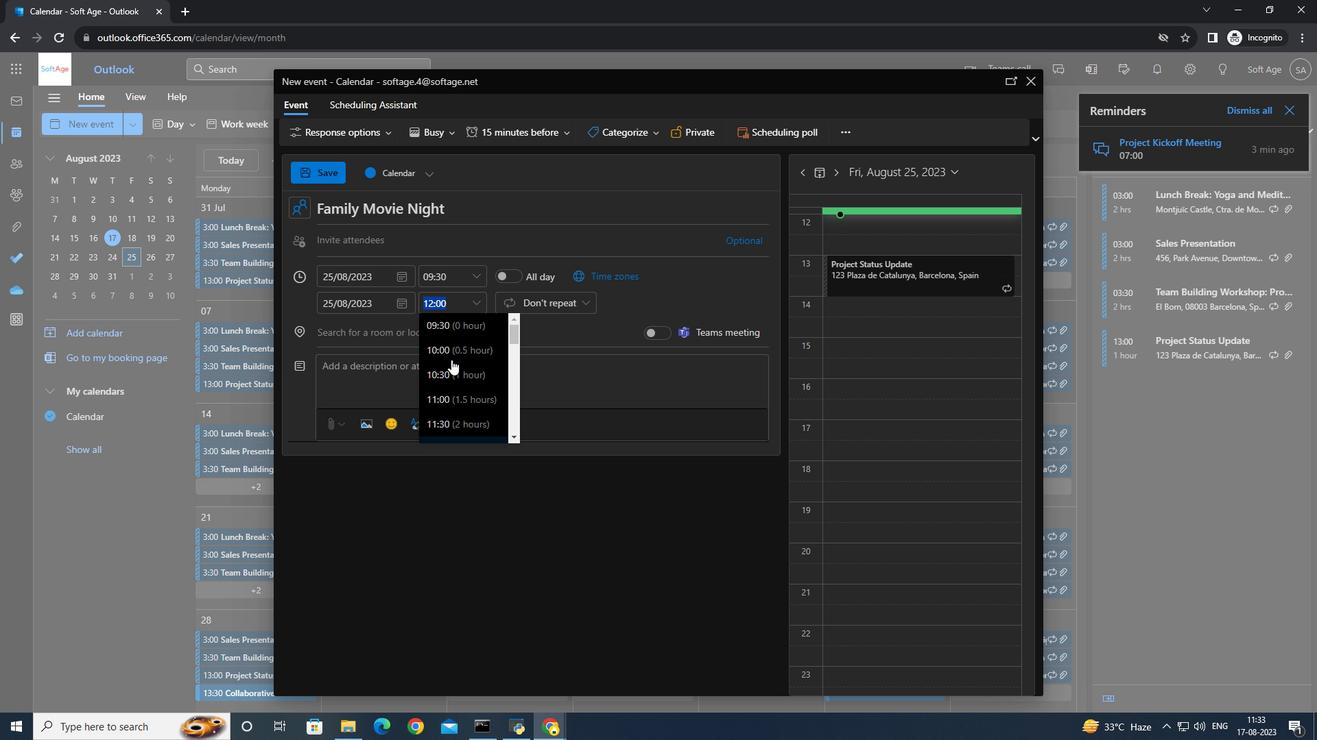 
Action: Mouse moved to (451, 353)
Screenshot: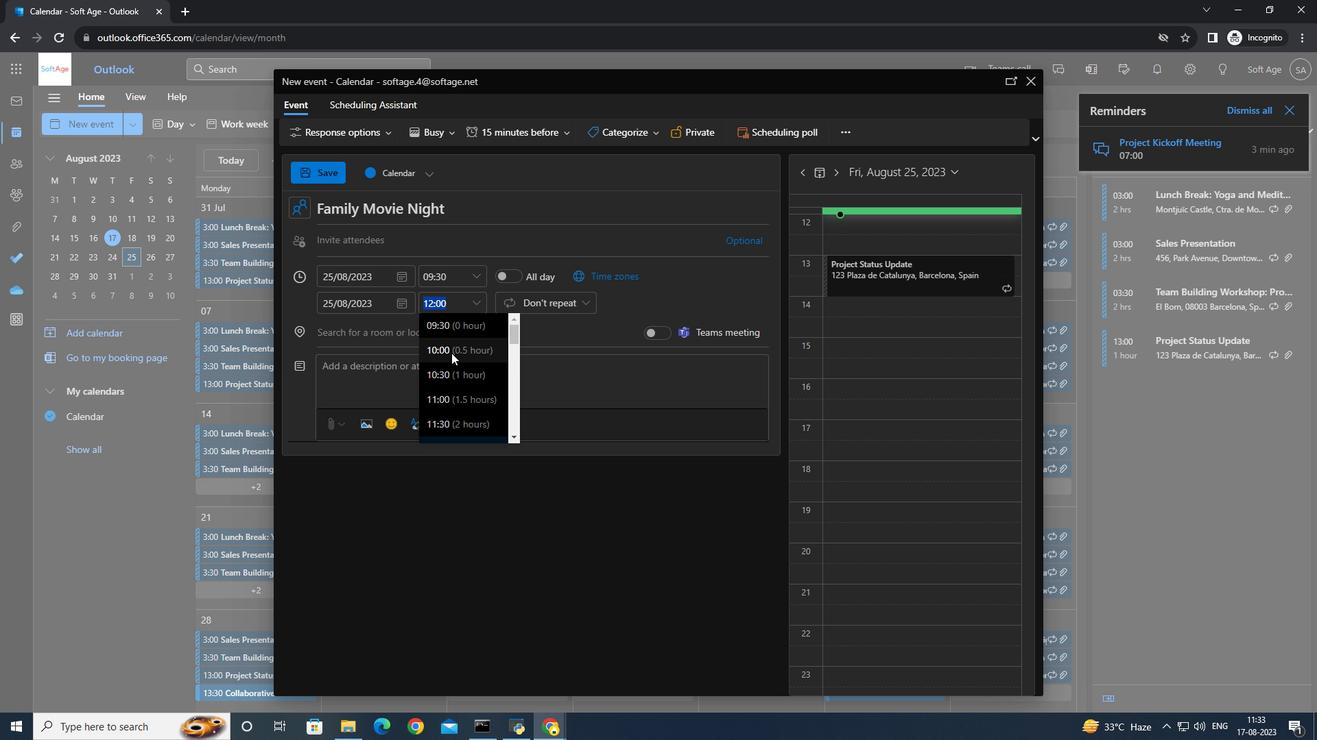 
Action: Mouse pressed left at (451, 353)
Screenshot: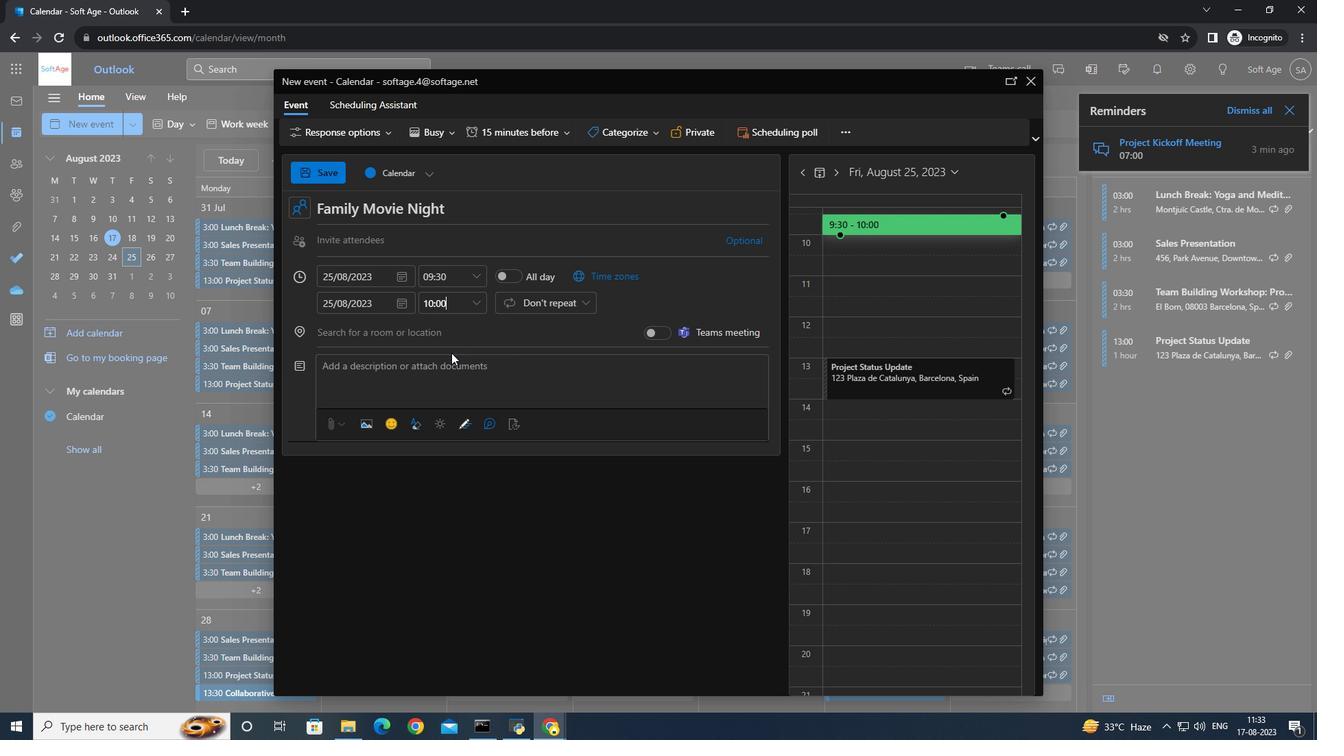 
Action: Mouse moved to (326, 177)
Screenshot: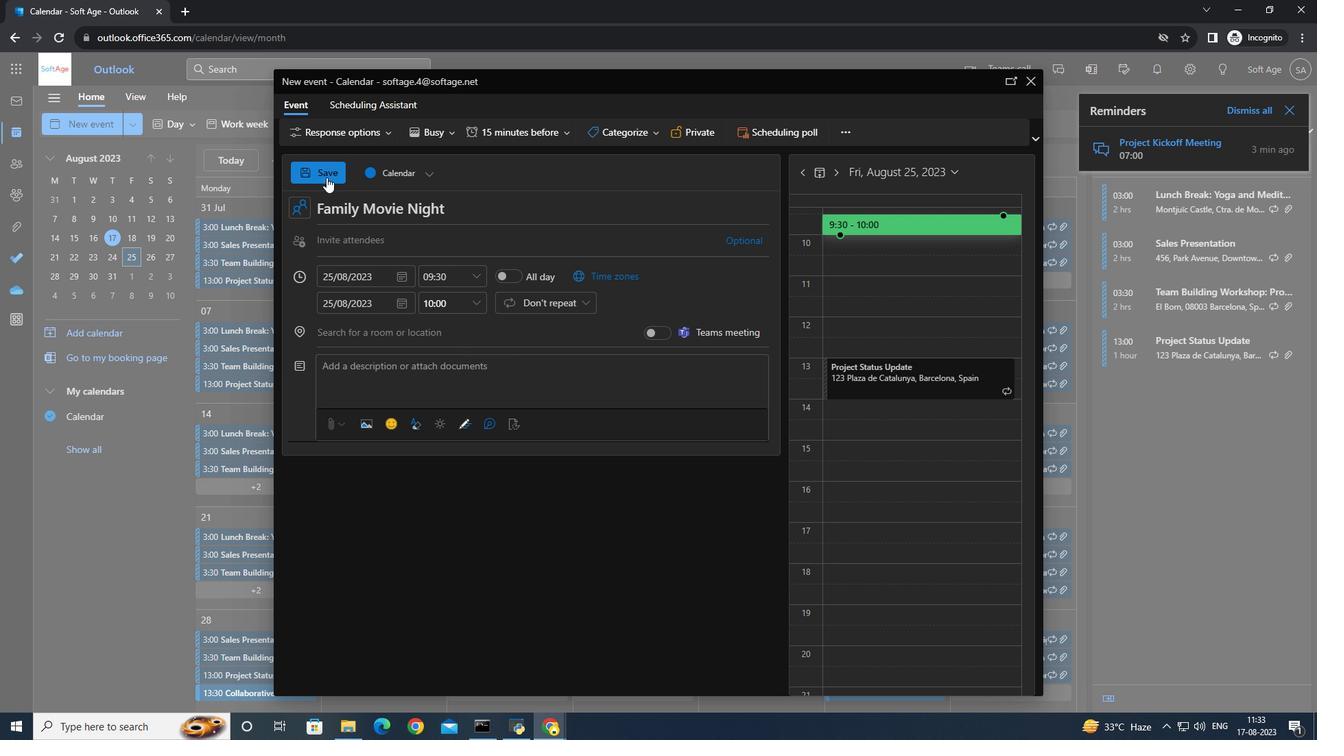 
Action: Mouse pressed left at (326, 177)
Screenshot: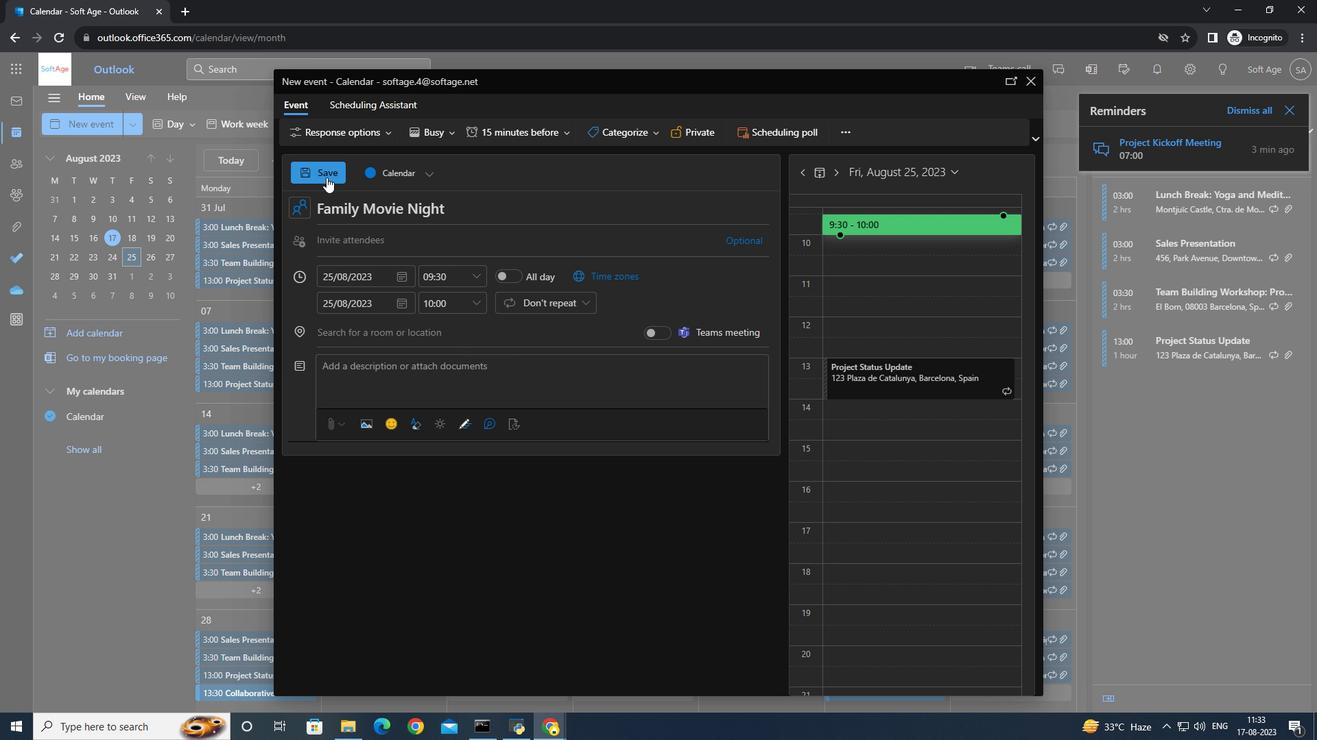 
Action: Mouse moved to (343, 211)
Screenshot: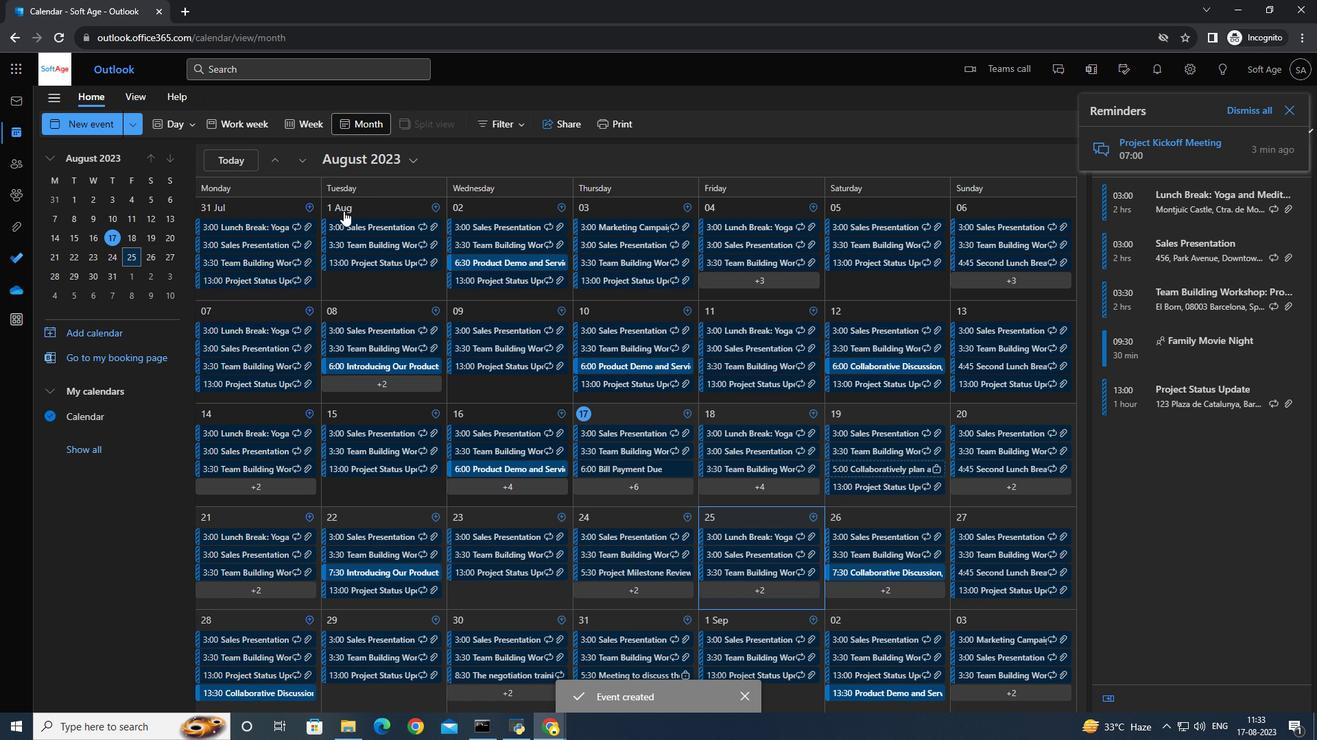 
